 Task: Send an email with the signature Katie Thompson with the subject Follow-up on a customer complaint and the message Can you please provide more information about the recent company merger? from softage.6@softage.net to softage.2@softage.net and move the email from Sent Items to the folder Air quality
Action: Mouse moved to (95, 149)
Screenshot: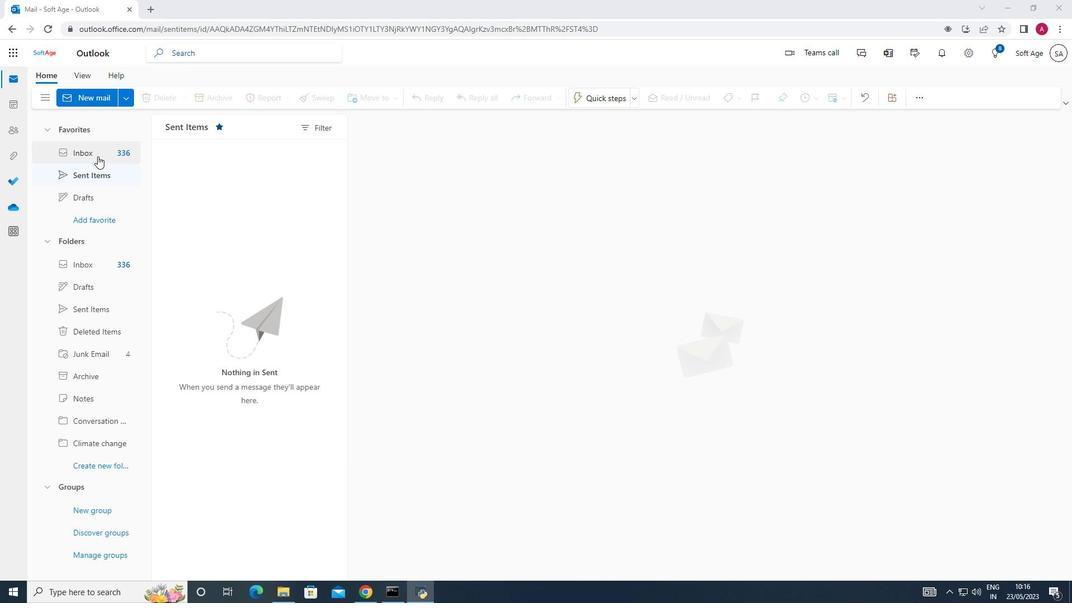 
Action: Mouse pressed left at (95, 149)
Screenshot: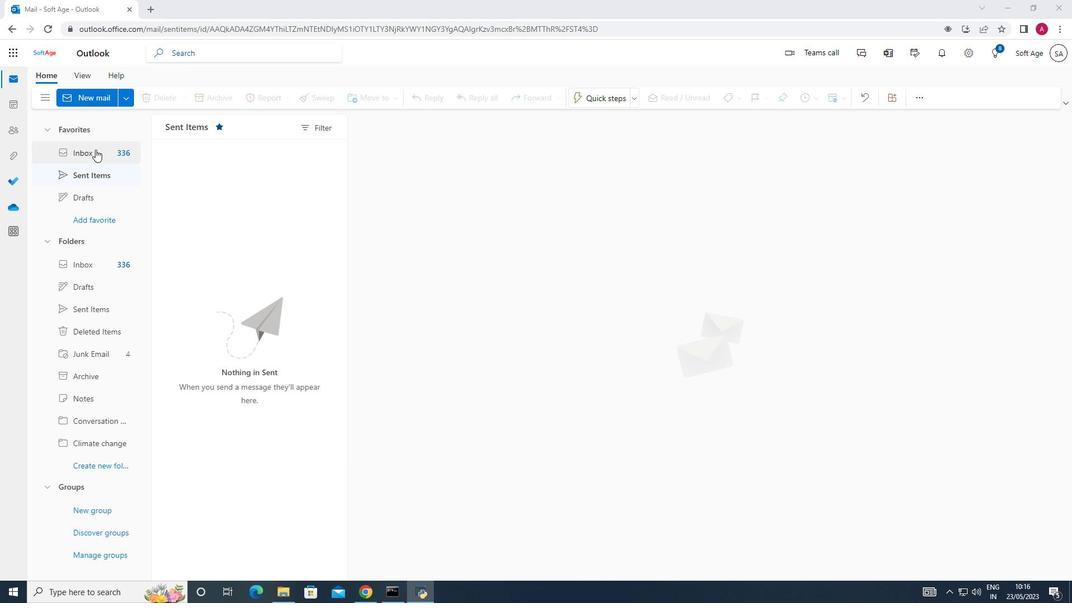 
Action: Mouse moved to (96, 98)
Screenshot: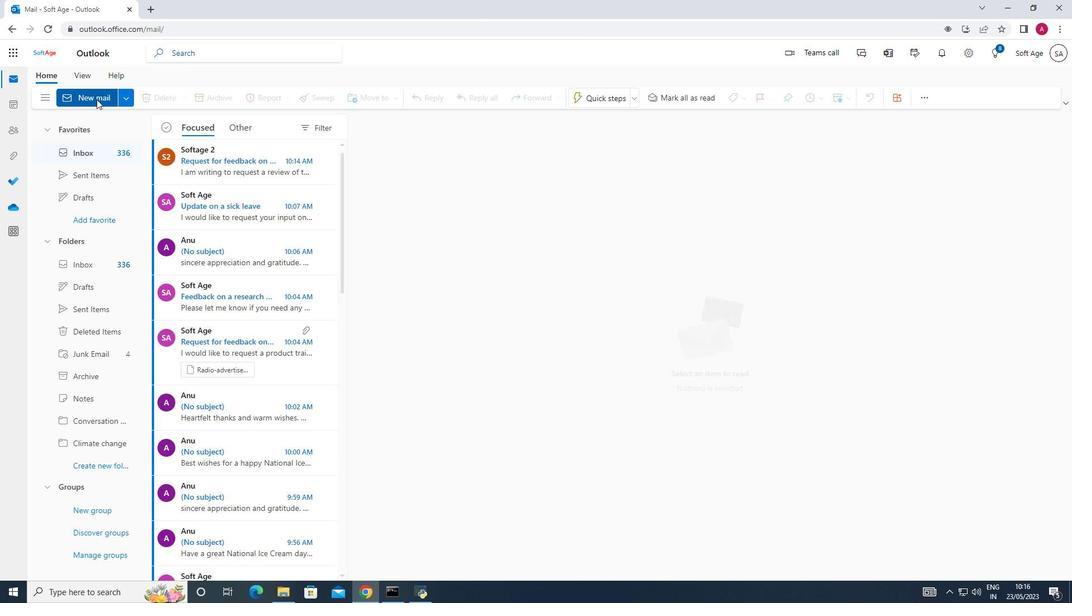 
Action: Mouse pressed left at (96, 98)
Screenshot: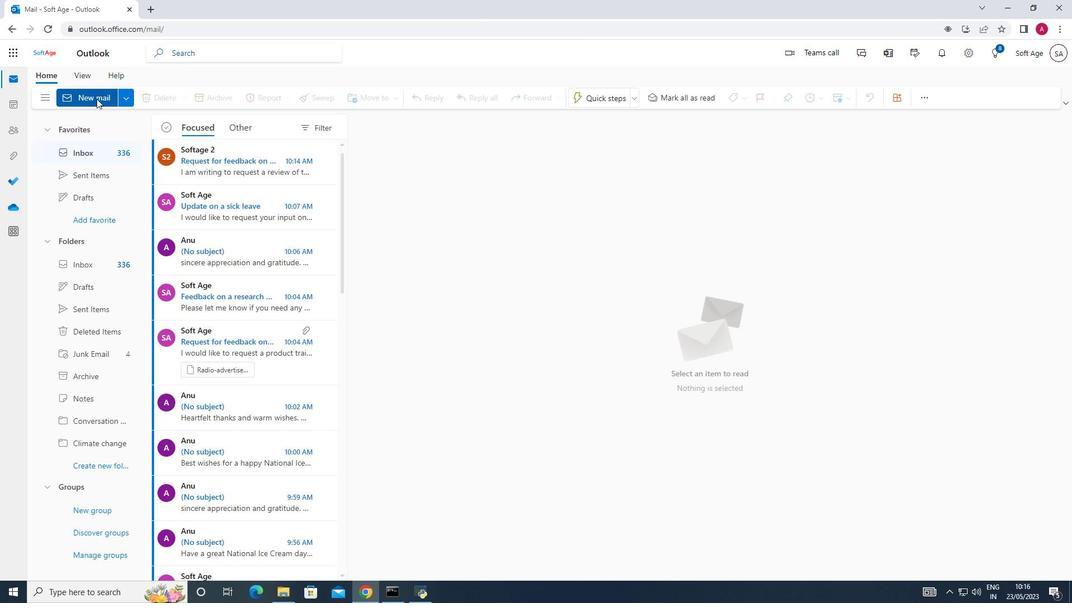 
Action: Mouse moved to (760, 99)
Screenshot: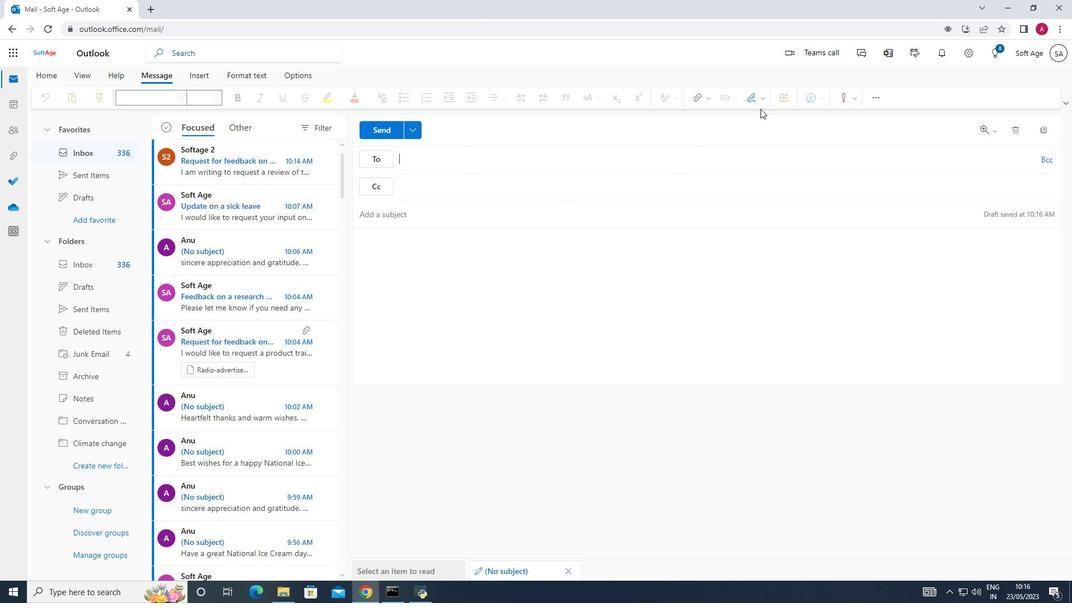 
Action: Mouse pressed left at (760, 99)
Screenshot: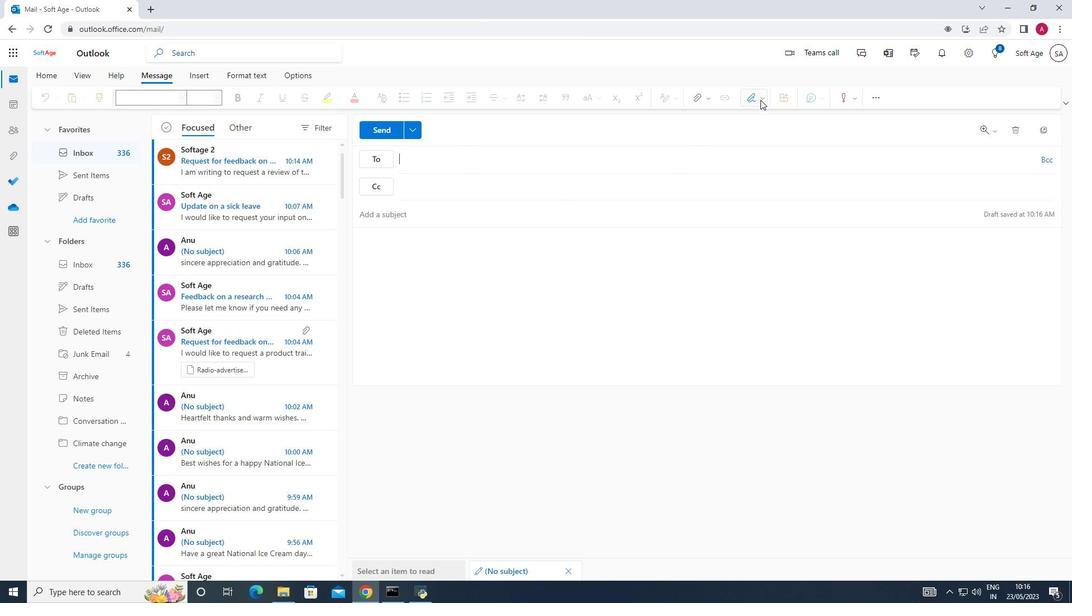
Action: Mouse moved to (727, 144)
Screenshot: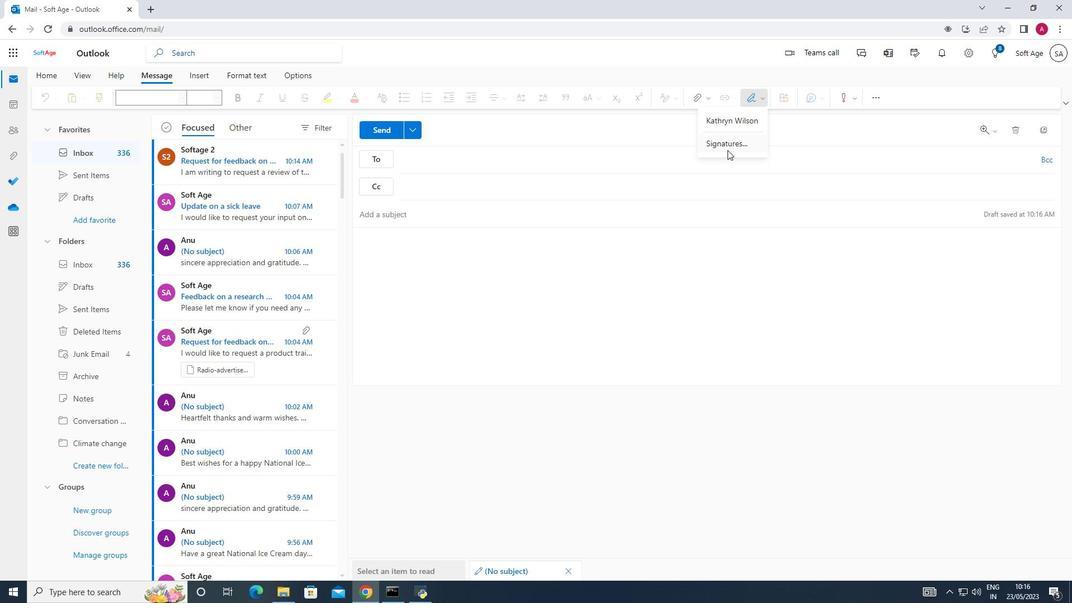 
Action: Mouse pressed left at (727, 144)
Screenshot: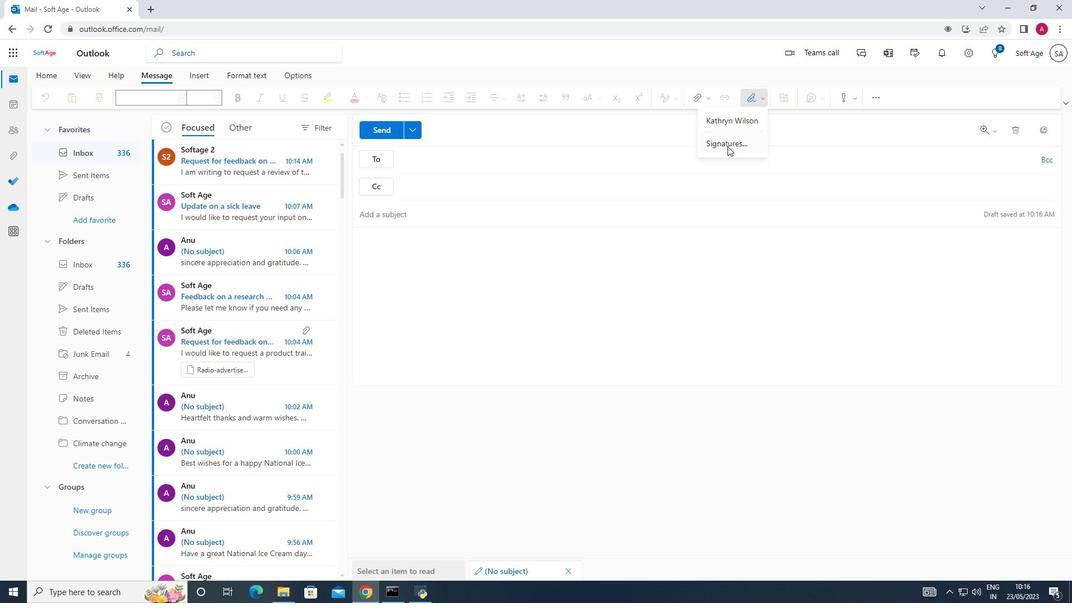 
Action: Mouse moved to (738, 186)
Screenshot: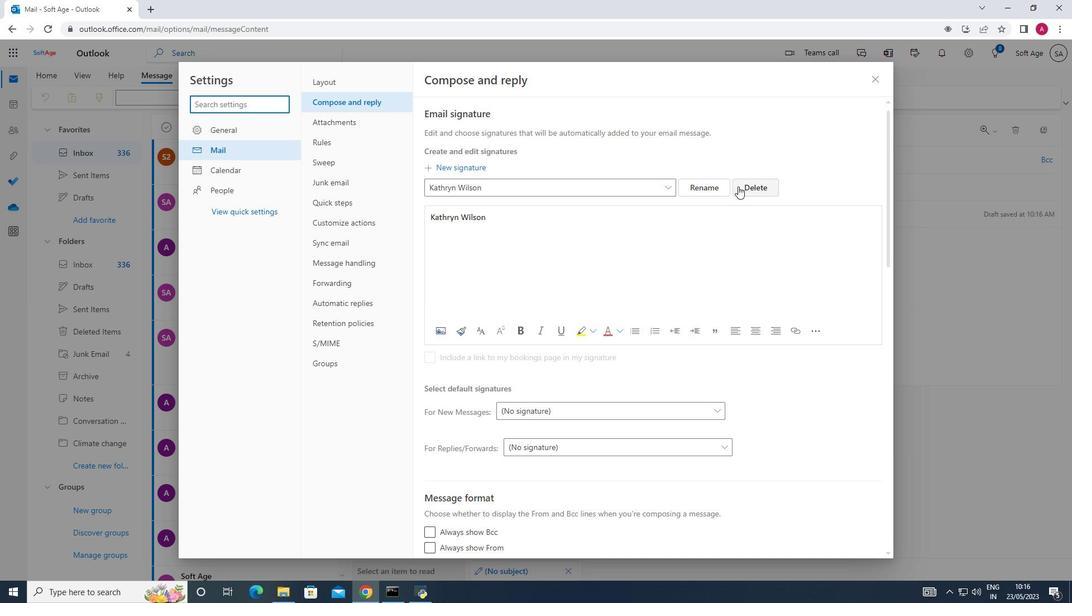 
Action: Mouse pressed left at (738, 186)
Screenshot: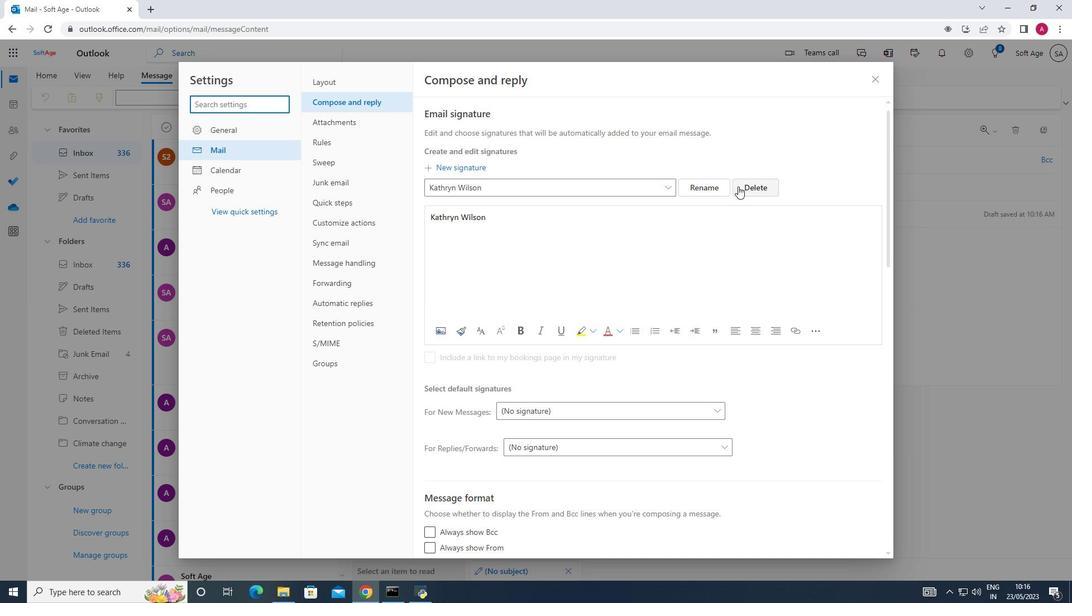 
Action: Mouse moved to (505, 192)
Screenshot: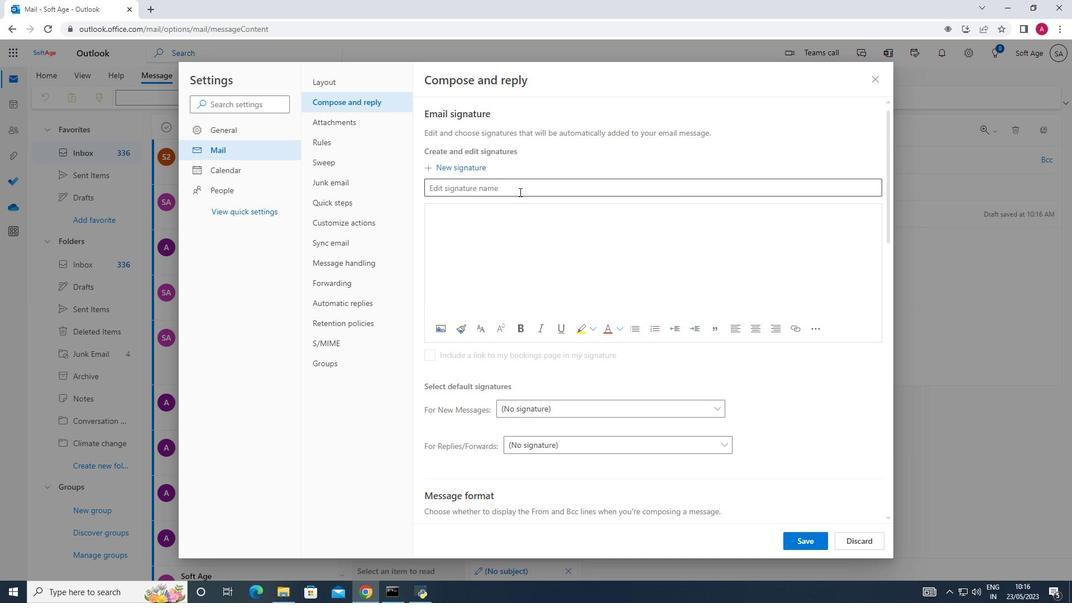 
Action: Mouse pressed left at (505, 192)
Screenshot: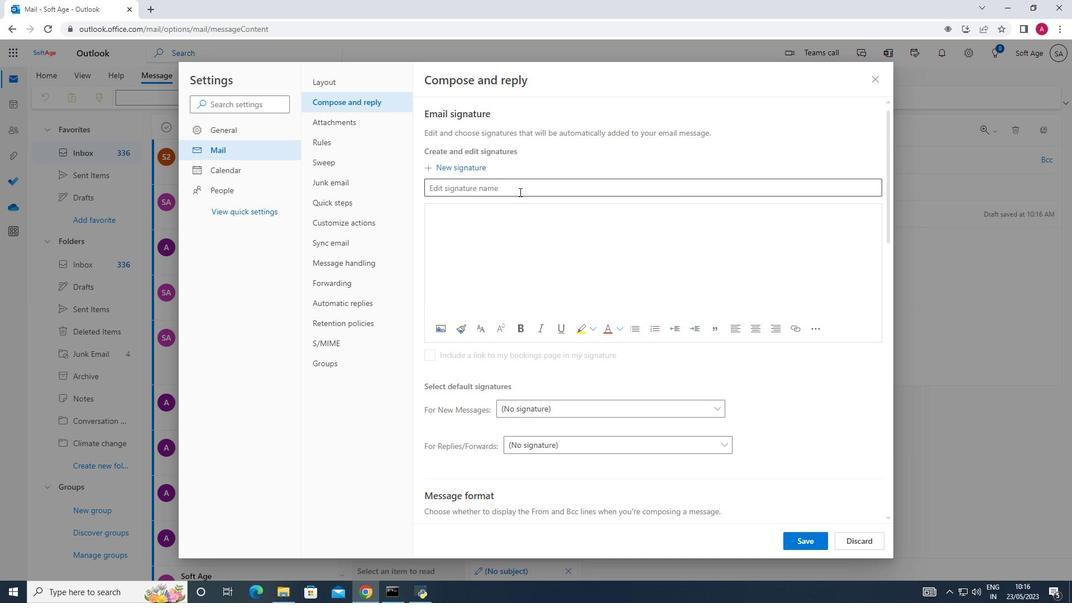 
Action: Key pressed <Key.shift_r>Katie<Key.space><Key.shift>Thompson
Screenshot: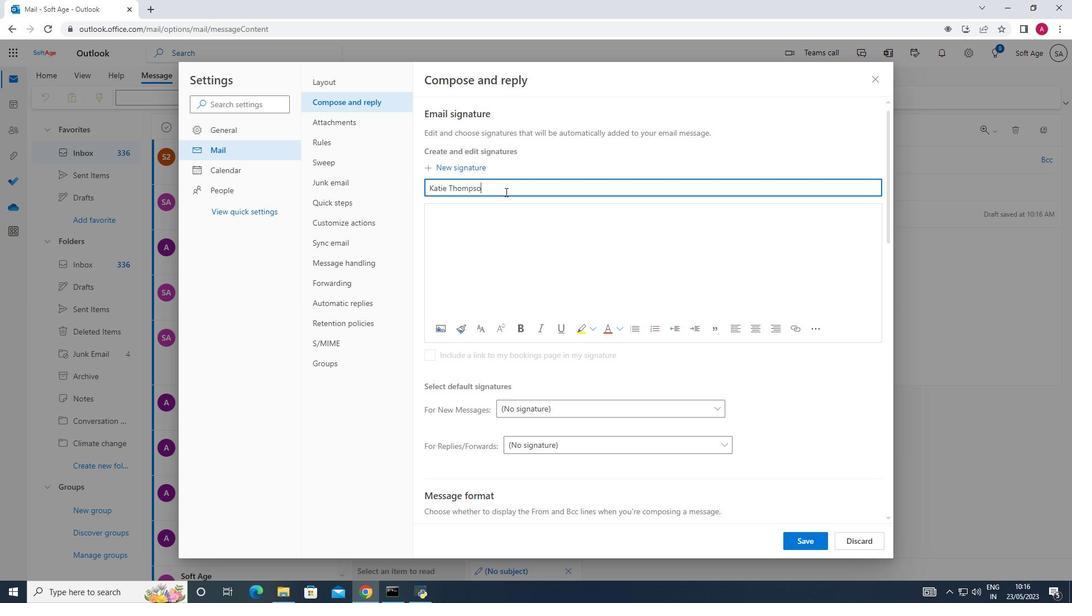 
Action: Mouse moved to (445, 223)
Screenshot: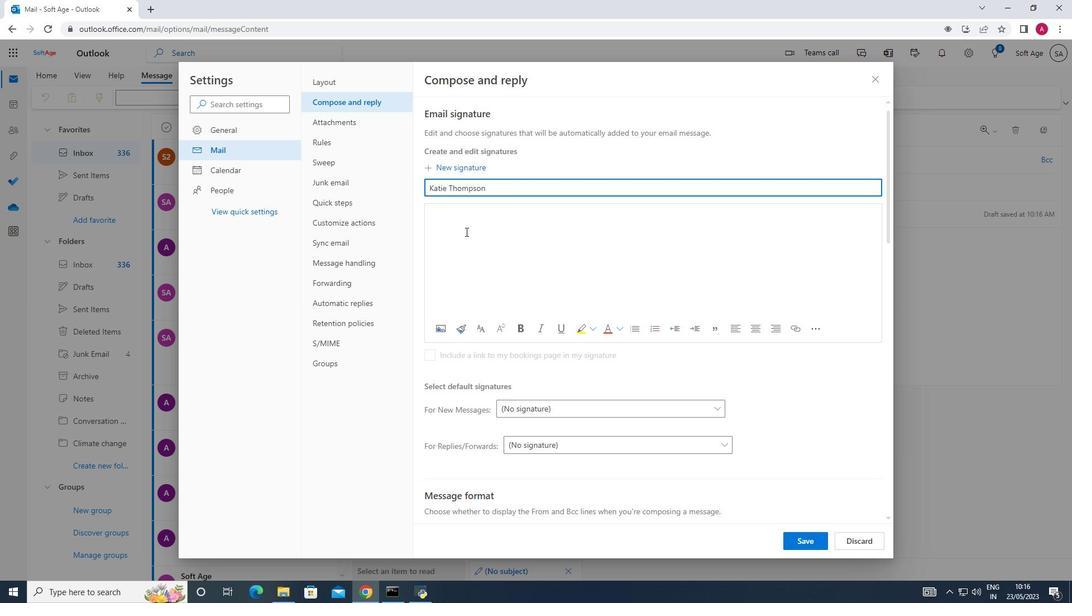
Action: Mouse pressed left at (445, 223)
Screenshot: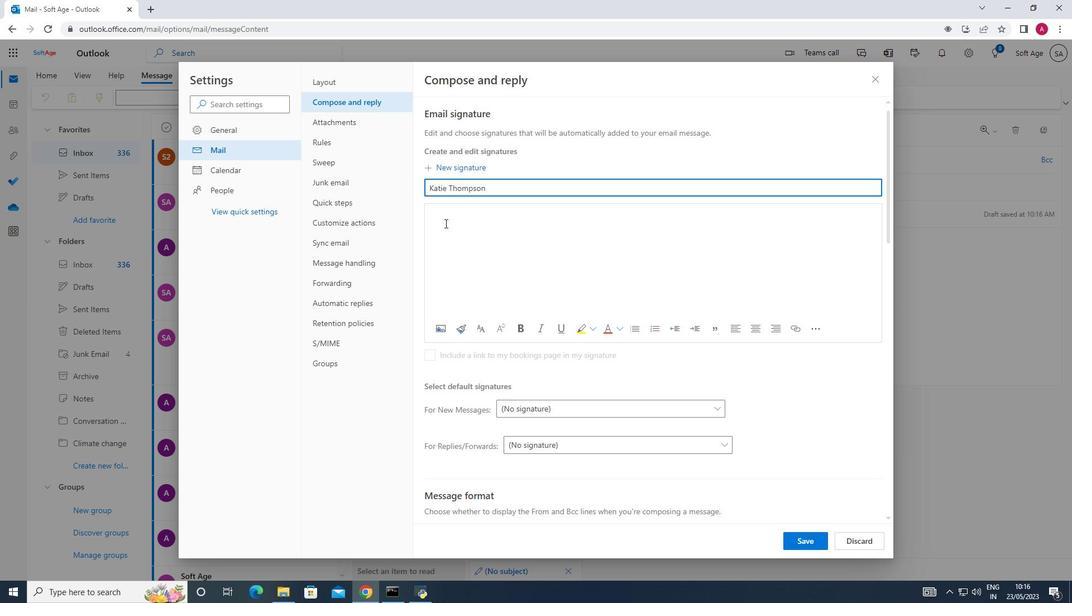 
Action: Key pressed <Key.shift_r>Katie<Key.space><Key.shift>Ta<Key.backspace>hompson
Screenshot: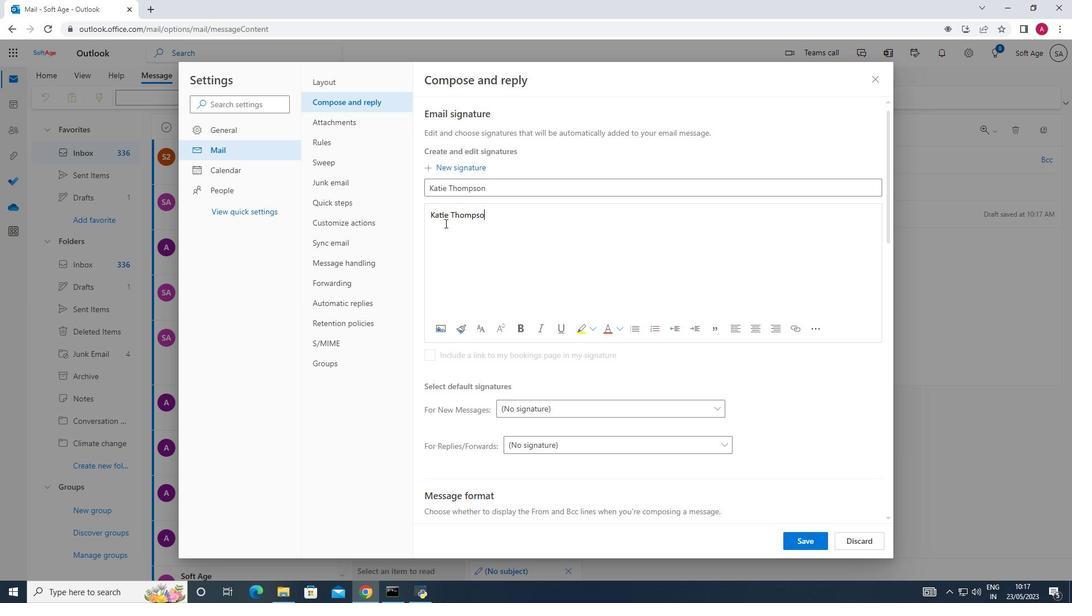 
Action: Mouse moved to (810, 539)
Screenshot: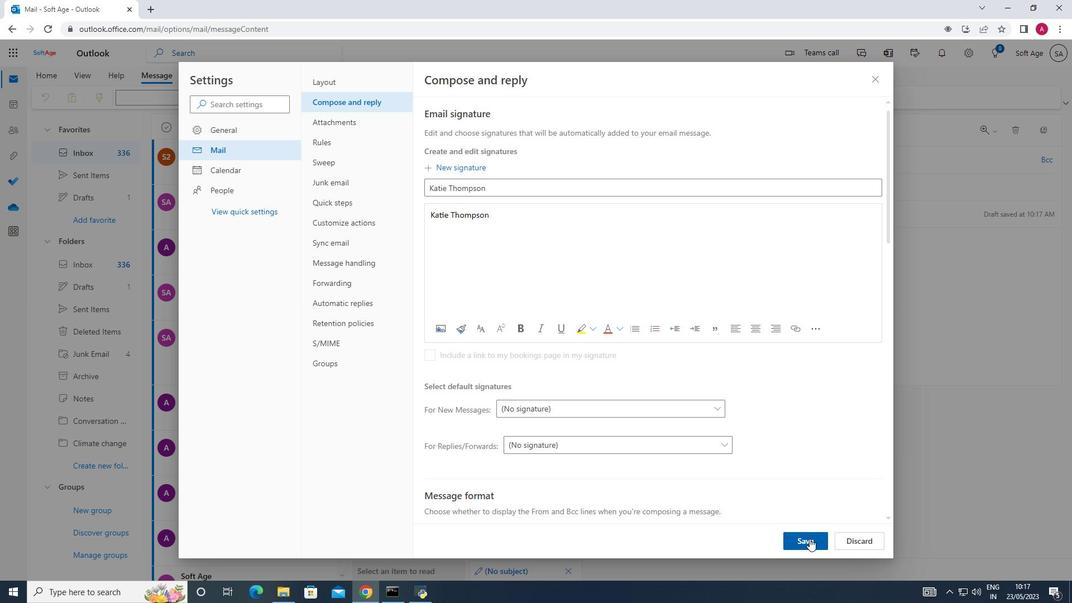 
Action: Mouse pressed left at (810, 539)
Screenshot: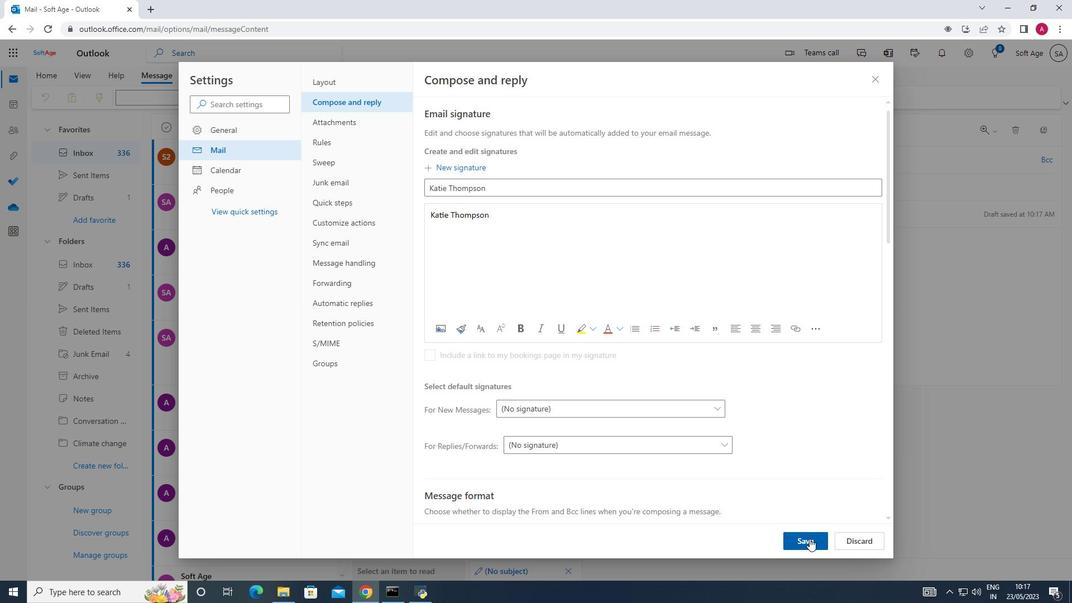 
Action: Mouse moved to (873, 72)
Screenshot: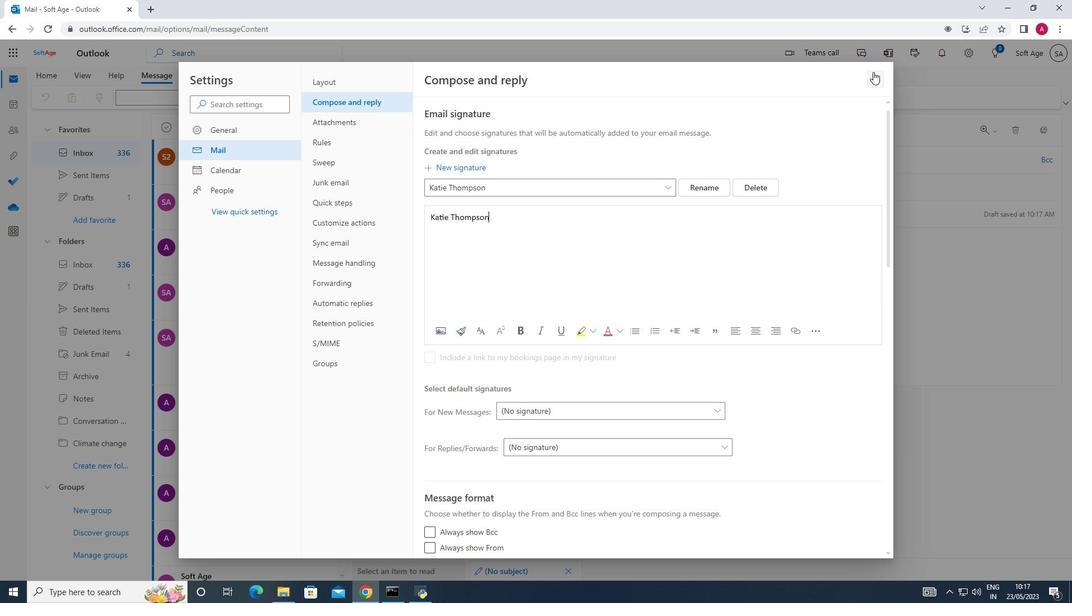 
Action: Mouse pressed left at (873, 72)
Screenshot: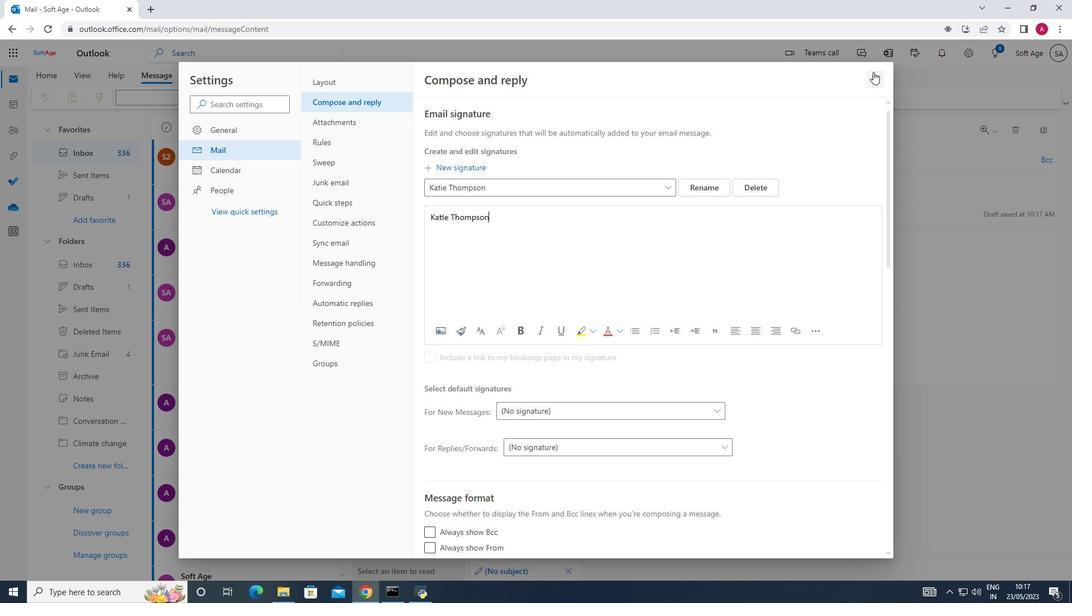 
Action: Mouse moved to (758, 97)
Screenshot: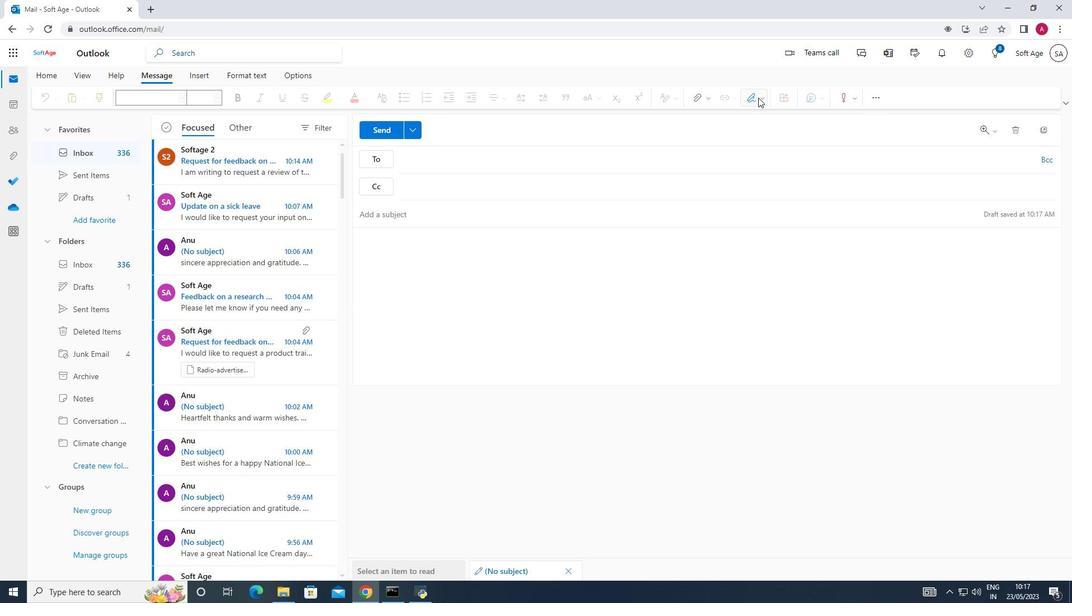 
Action: Mouse pressed left at (758, 97)
Screenshot: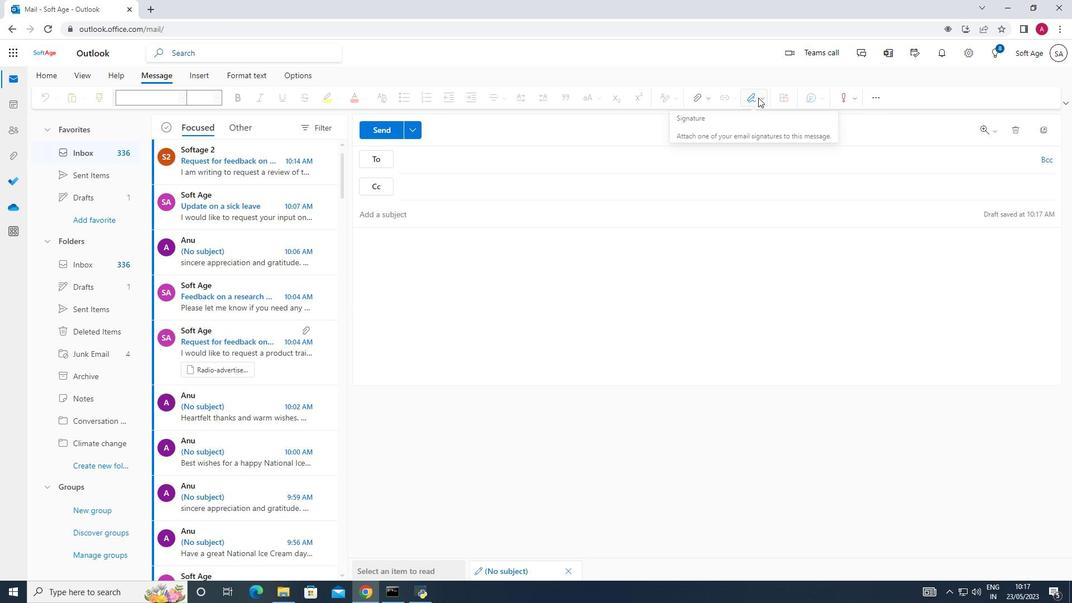 
Action: Mouse moved to (750, 120)
Screenshot: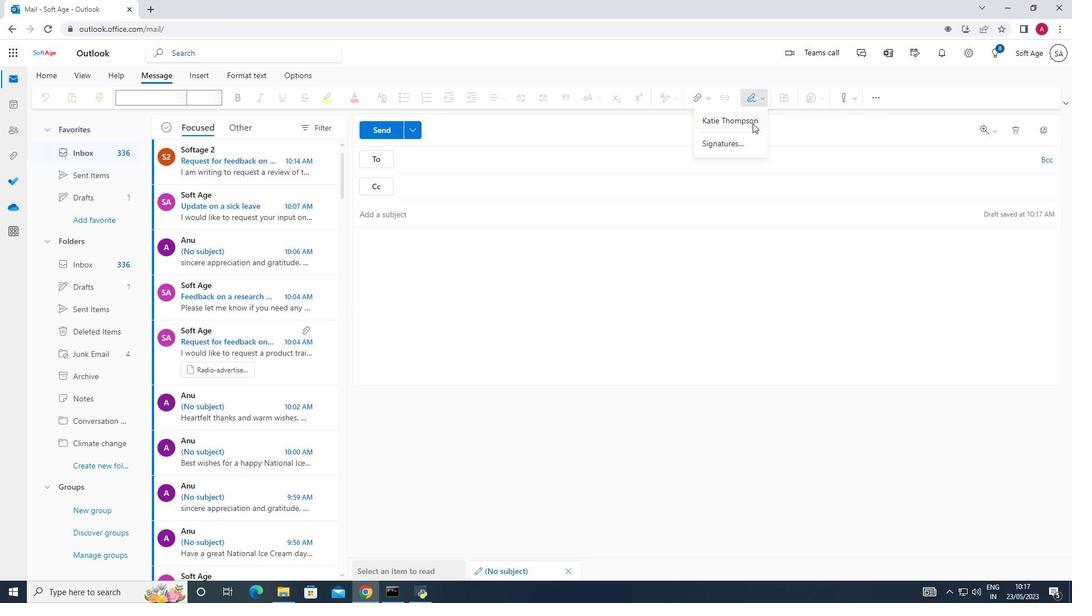 
Action: Mouse pressed left at (750, 120)
Screenshot: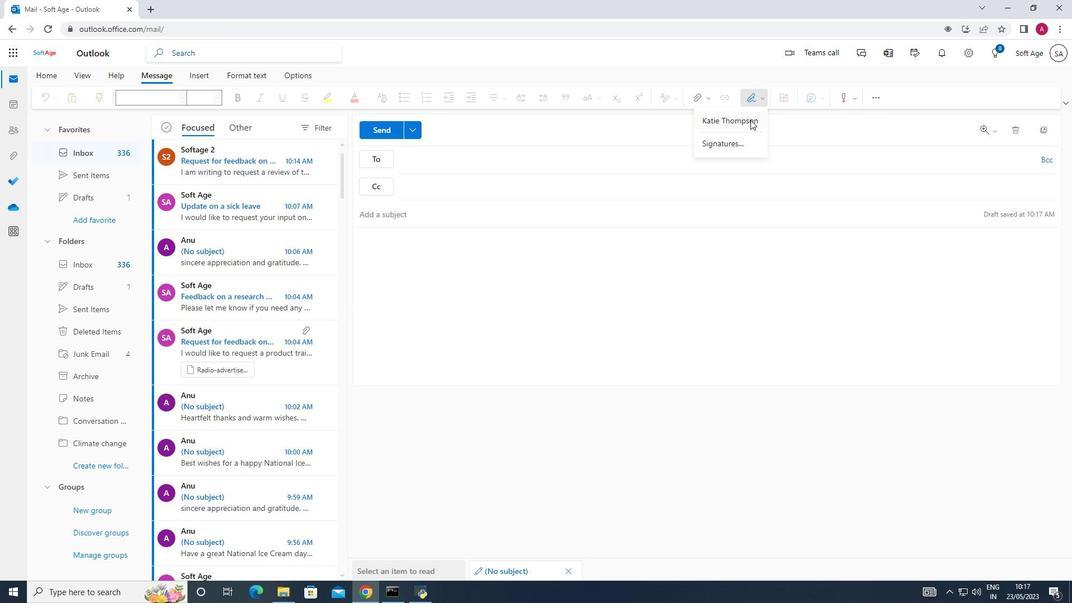 
Action: Mouse moved to (422, 214)
Screenshot: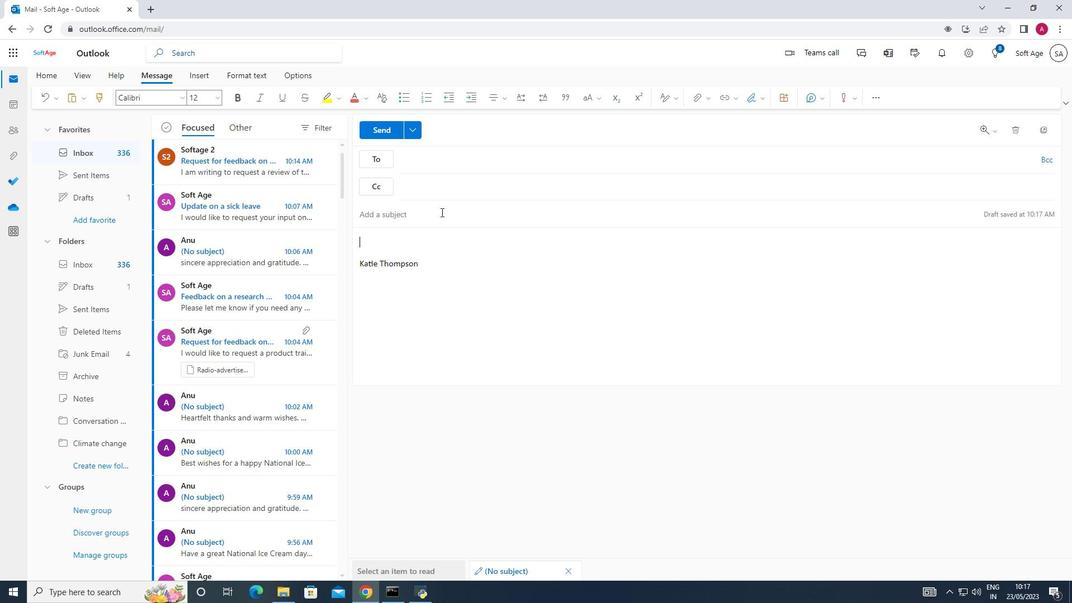 
Action: Mouse pressed left at (422, 214)
Screenshot: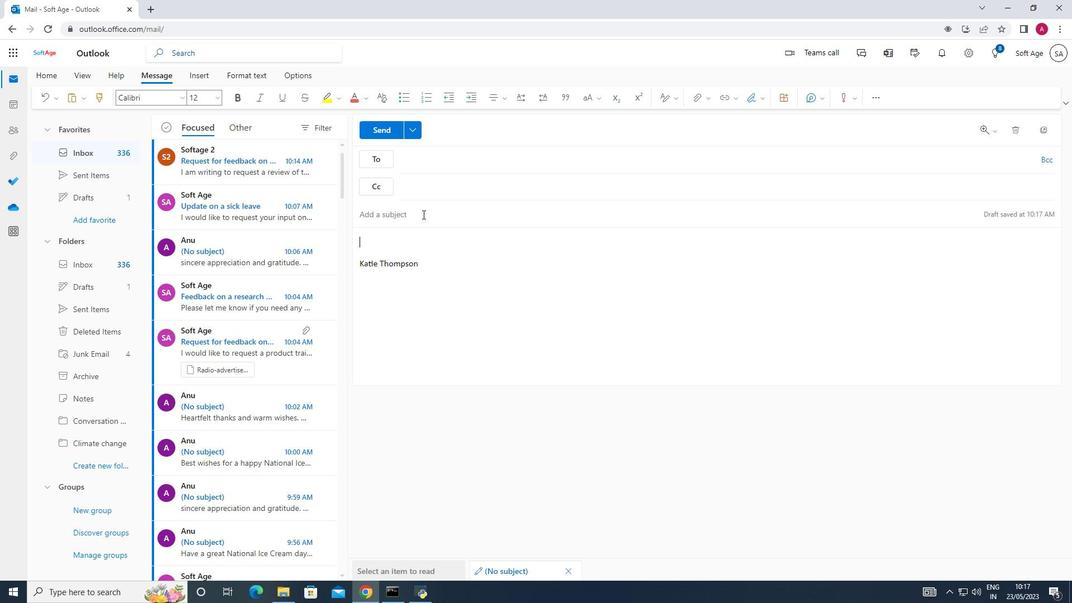 
Action: Key pressed <Key.shift>Follow<Key.space><Key.backspace>-upon<Key.space>a<Key.backspace><Key.backspace><Key.backspace><Key.backspace><Key.space>on<Key.space>a<Key.space>customer<Key.space>complaint
Screenshot: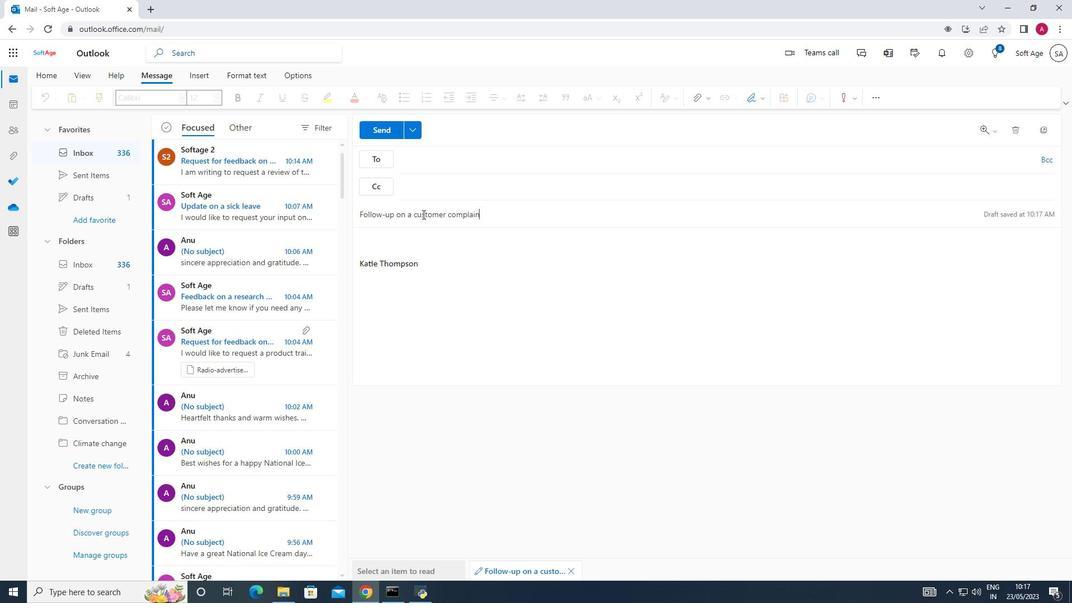 
Action: Mouse moved to (366, 242)
Screenshot: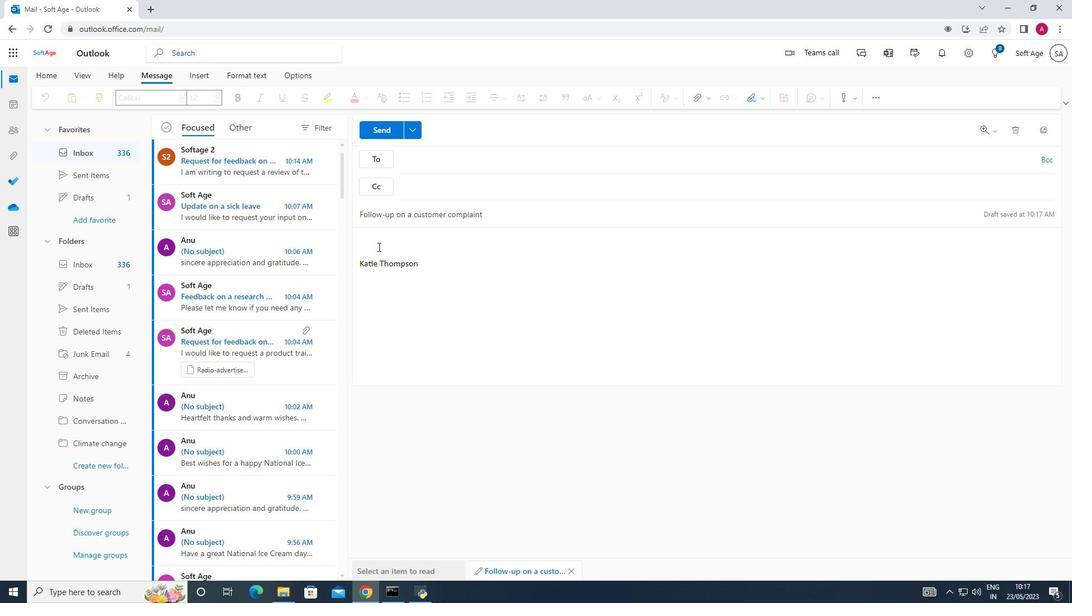 
Action: Mouse pressed left at (366, 242)
Screenshot: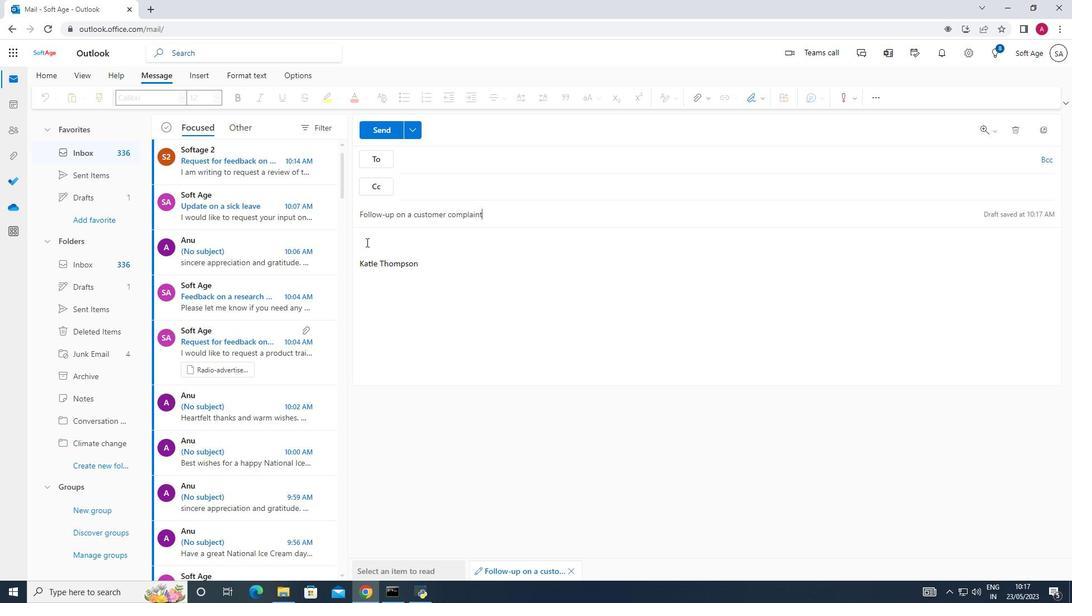 
Action: Key pressed <Key.shift><Key.shift>Can<Key.space>you<Key.space>provide<Key.backspace><Key.backspace><Key.backspace><Key.backspace><Key.backspace><Key.backspace><Key.backspace>please<Key.space>[<Key.backspace>provif<Key.backspace>de<Key.space>more<Key.space>in<Key.tab><Key.space>about<Key.space>the<Key.space>recen<Key.space>company<Key.space>merger<Key.shift_r><Key.shift_r><Key.shift_r><Key.shift_r><Key.shift_r><Key.shift_r><Key.shift_r><Key.shift_r><Key.shift_r><Key.shift_r><Key.shift_r><Key.shift_r><Key.shift_r><Key.shift_r><Key.shift_r><Key.shift_r><Key.shift_r><Key.shift_r><Key.shift_r><Key.shift_r><Key.shift_r><Key.shift_r><Key.shift_r><Key.shift_r><Key.shift_r><Key.shift_r><Key.shift_r><Key.shift_r><Key.shift_r><Key.shift_r><Key.shift_r><Key.shift_r><Key.shift_r><Key.shift_r><Key.shift_r><Key.shift_r>?
Screenshot: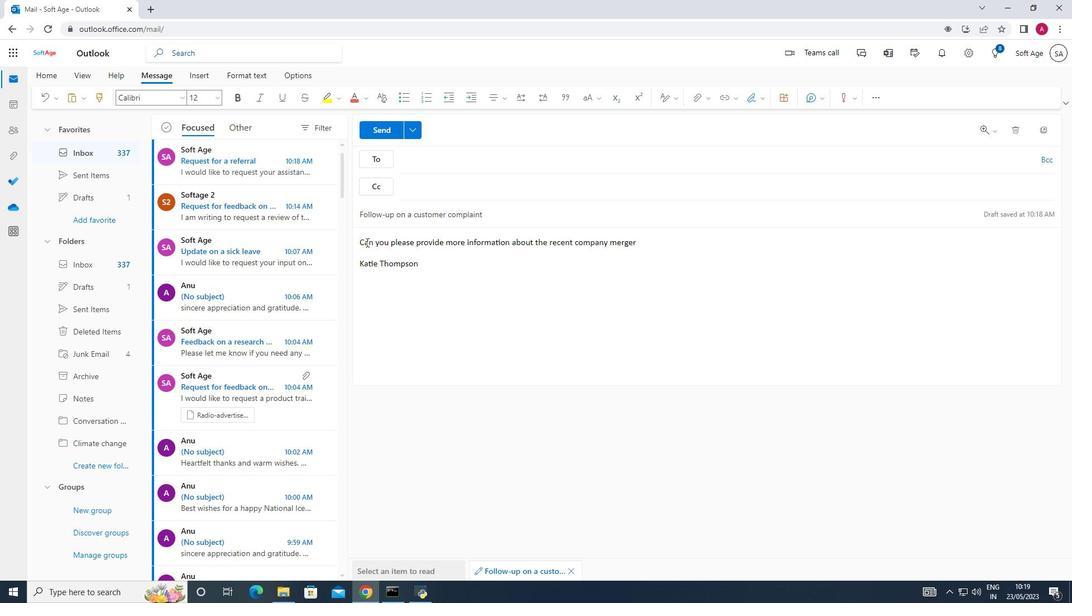 
Action: Mouse moved to (412, 148)
Screenshot: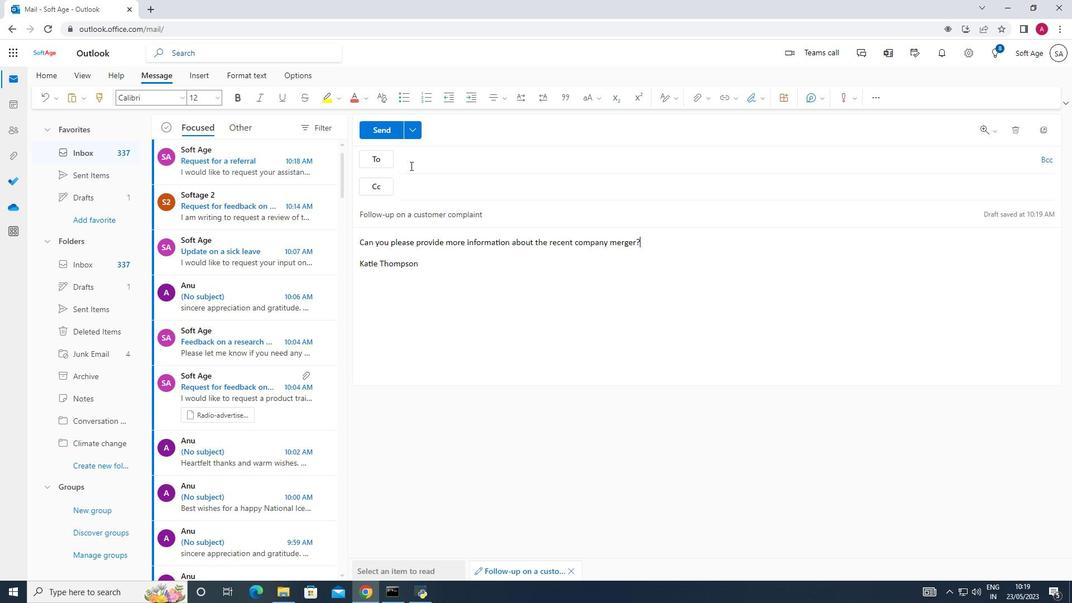 
Action: Mouse pressed left at (412, 148)
Screenshot: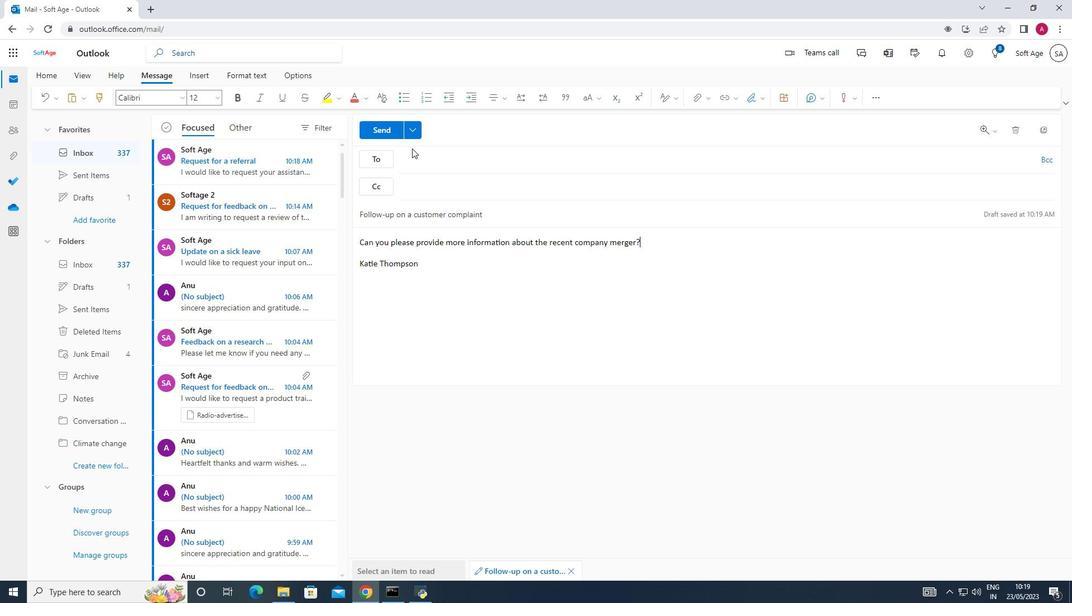 
Action: Mouse moved to (412, 156)
Screenshot: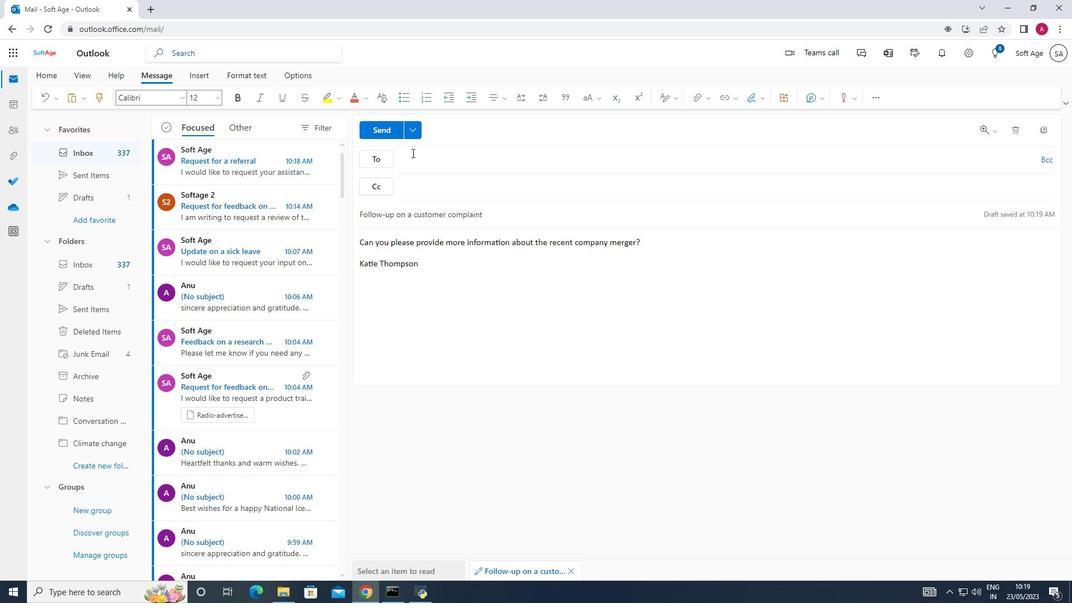 
Action: Mouse pressed left at (412, 156)
Screenshot: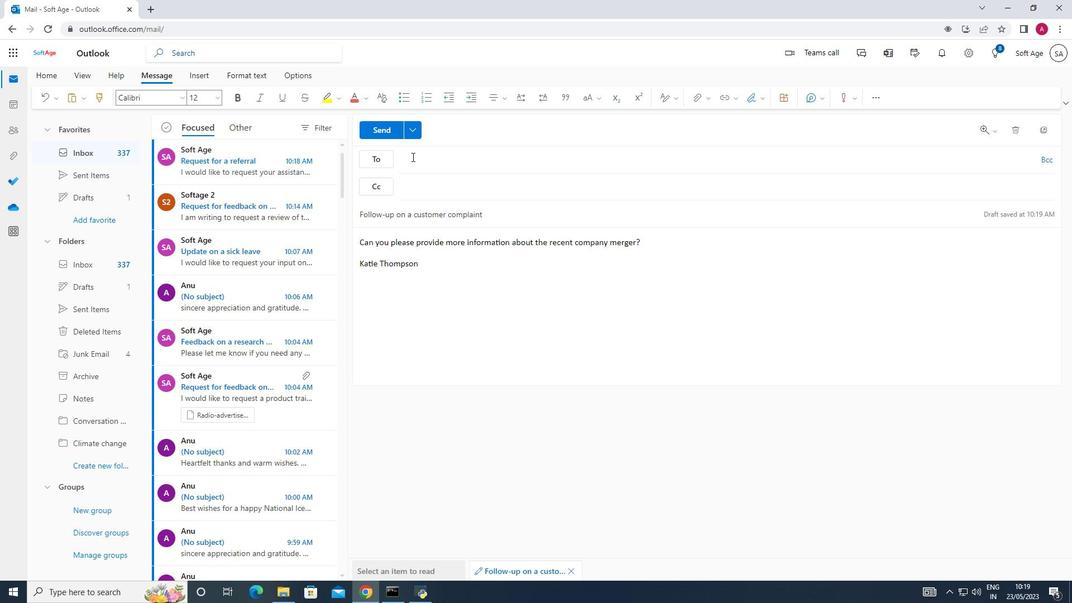 
Action: Mouse moved to (410, 158)
Screenshot: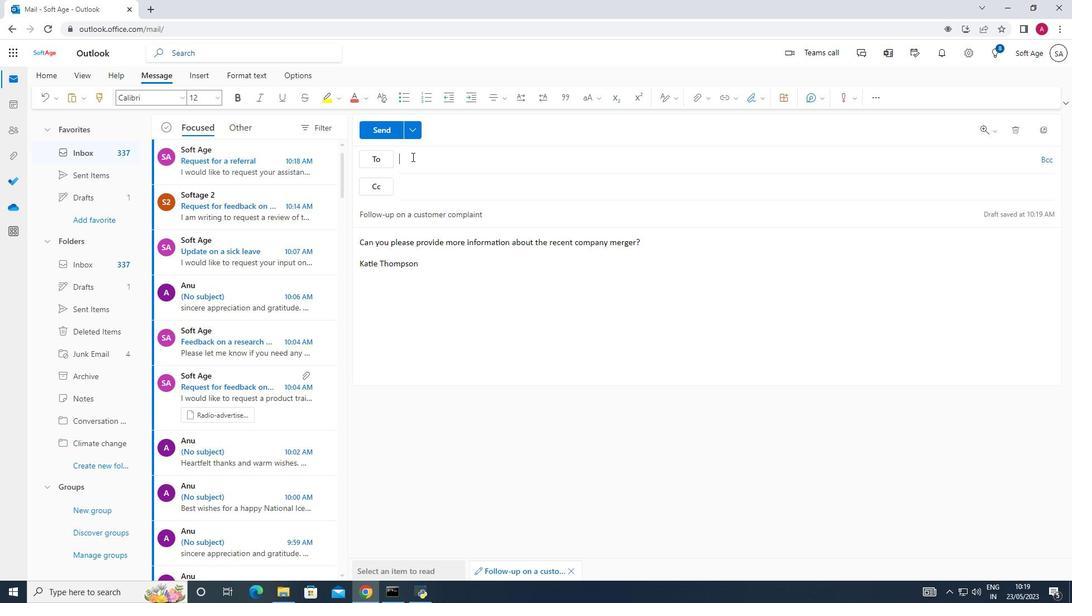 
Action: Key pressed softage.2<Key.shift>@softage.net
Screenshot: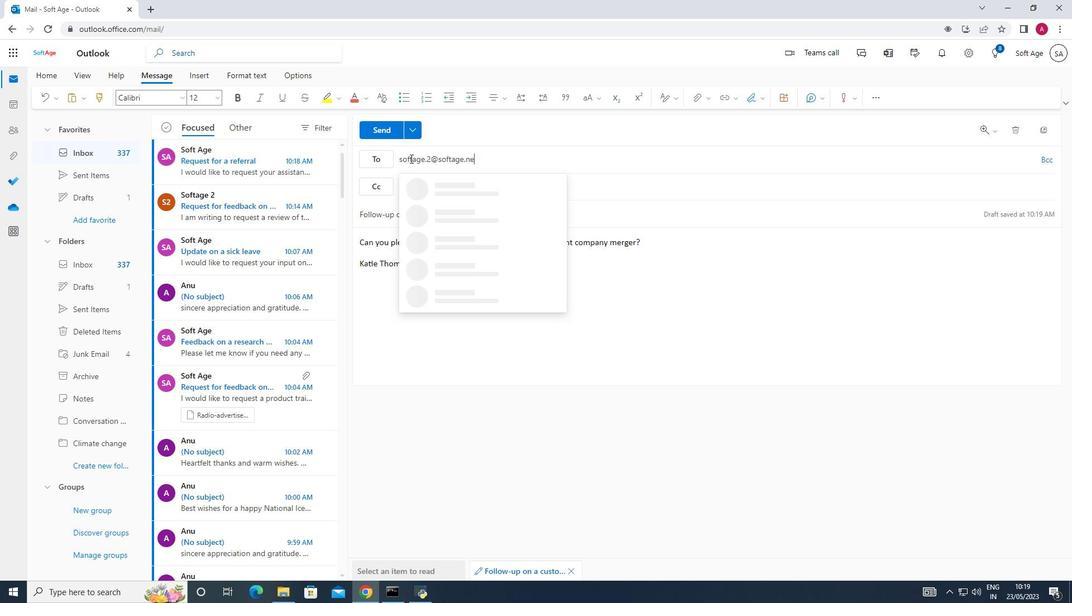 
Action: Mouse moved to (486, 181)
Screenshot: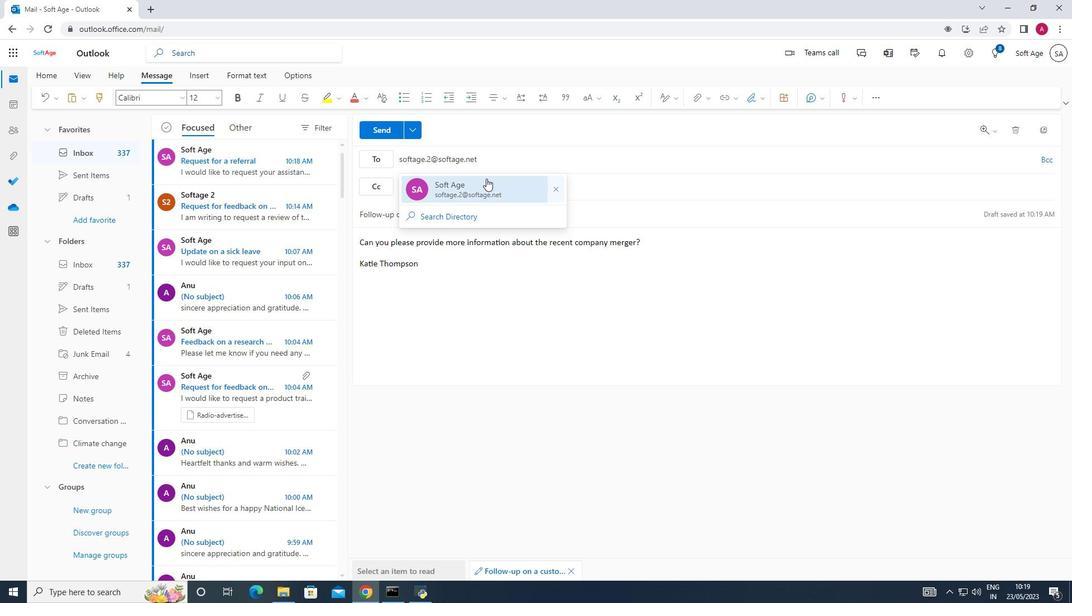 
Action: Mouse pressed left at (486, 181)
Screenshot: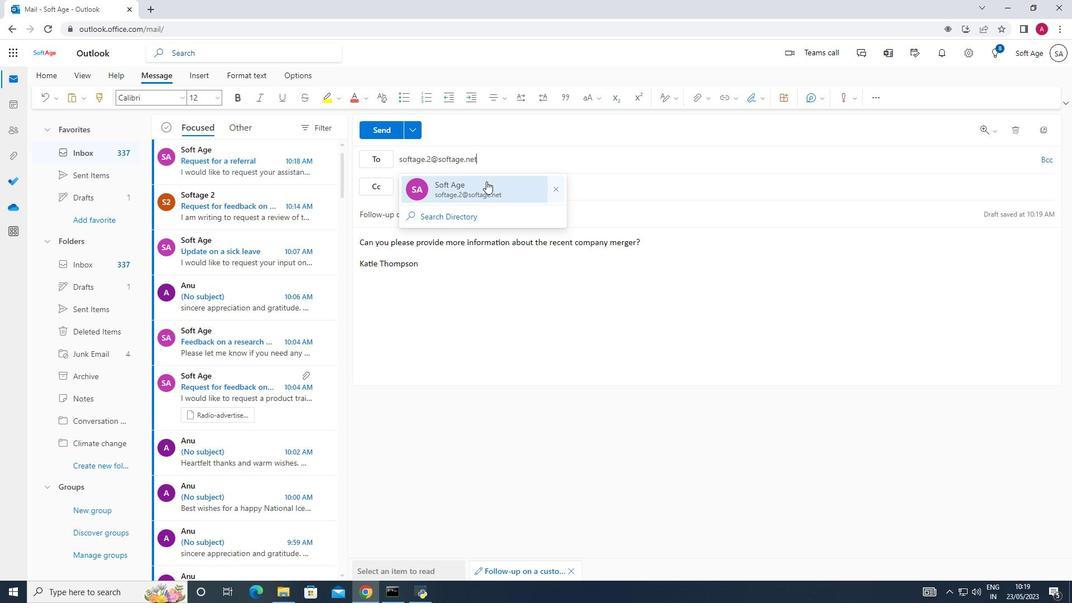
Action: Mouse moved to (384, 131)
Screenshot: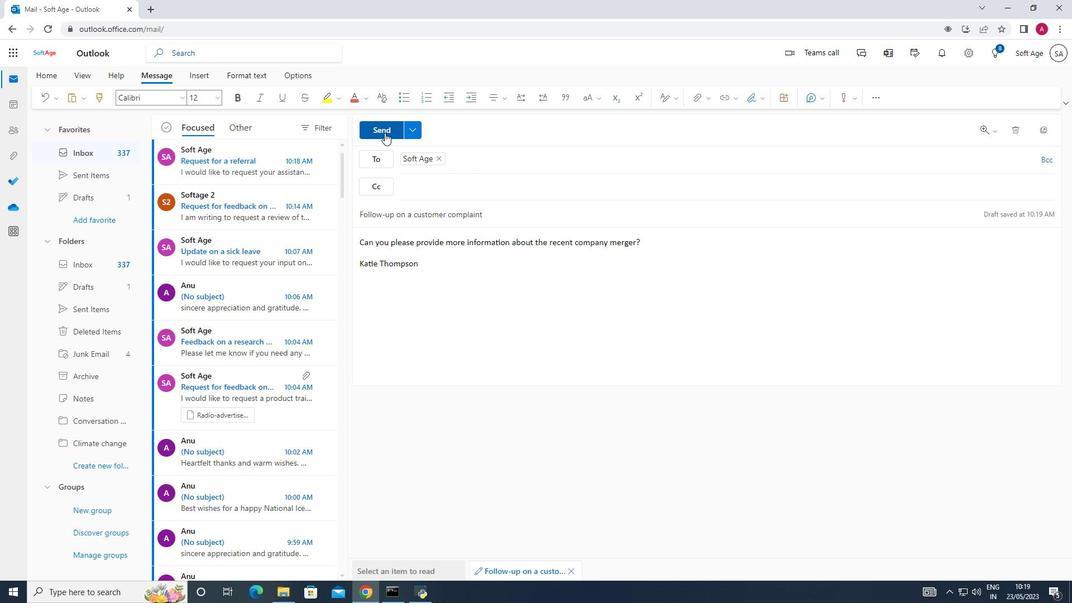 
Action: Mouse pressed left at (384, 131)
Screenshot: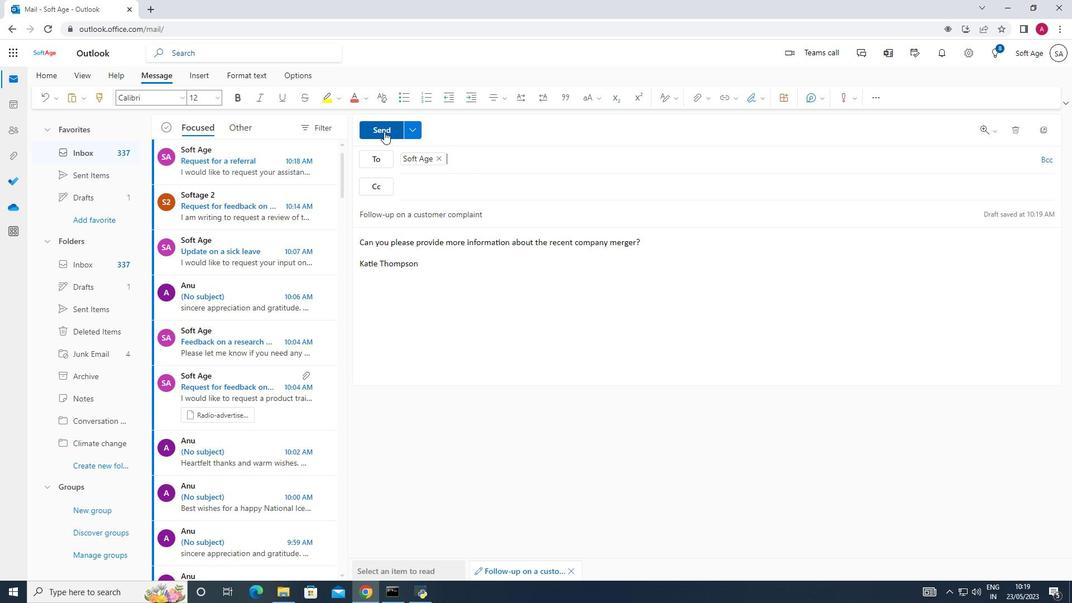 
Action: Mouse moved to (111, 464)
Screenshot: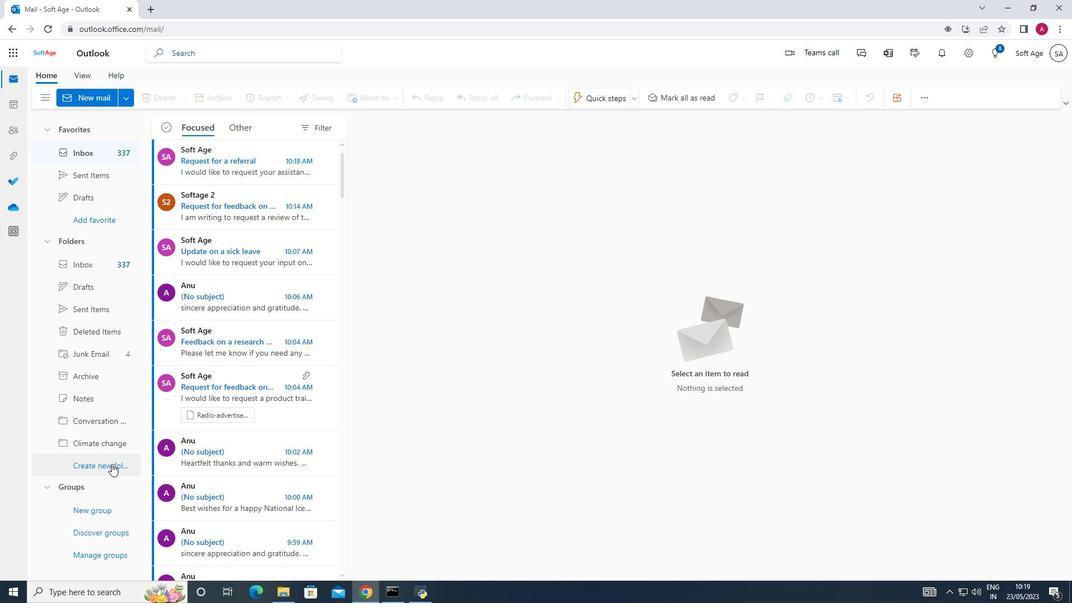 
Action: Mouse pressed left at (111, 464)
Screenshot: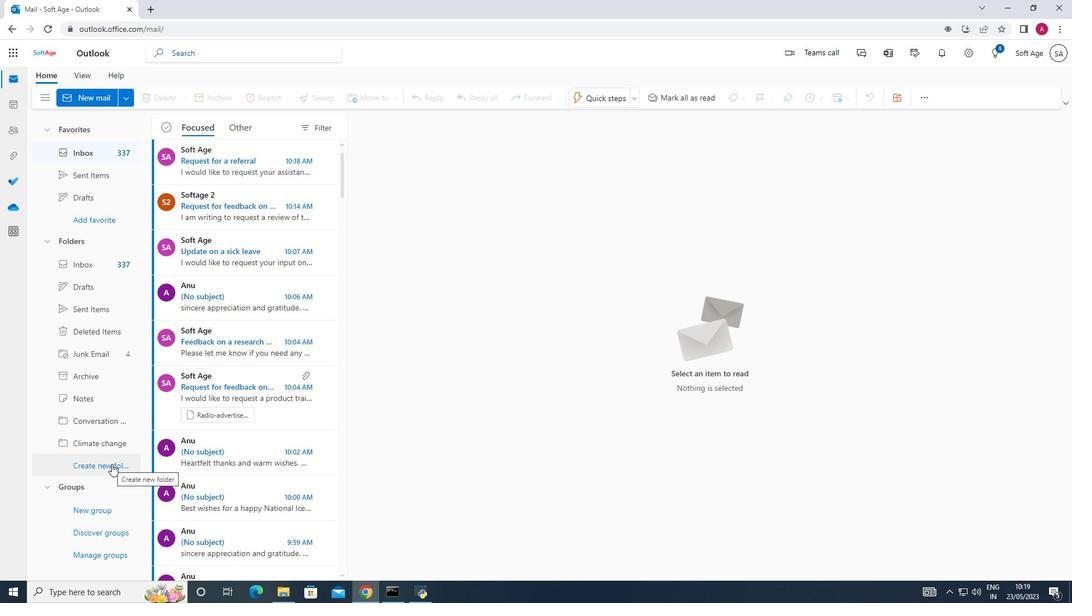 
Action: Mouse moved to (84, 457)
Screenshot: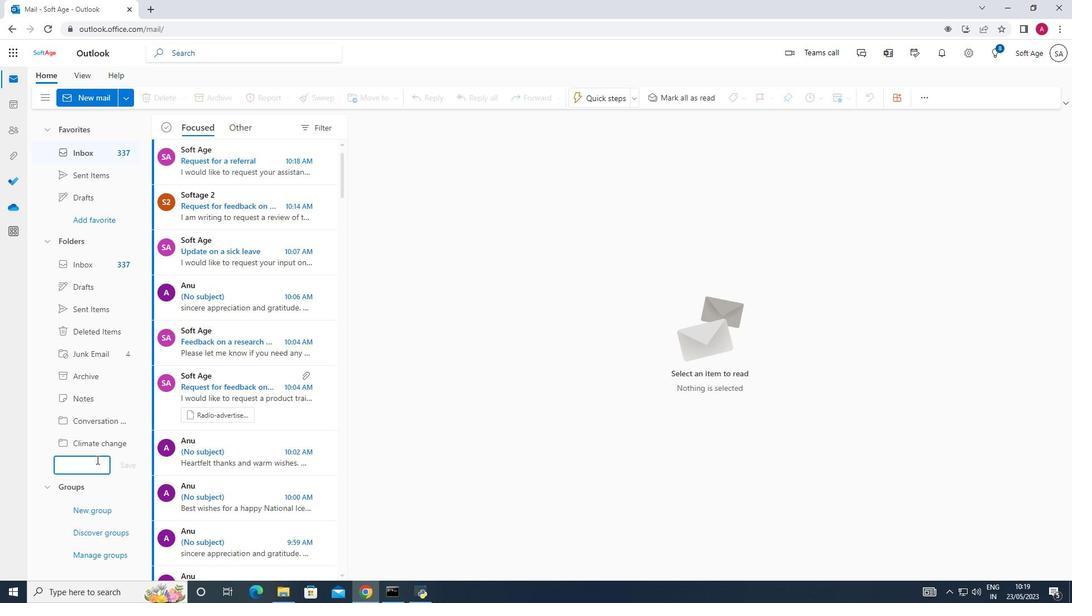 
Action: Key pressed <Key.shift>Air<Key.space>quality
Screenshot: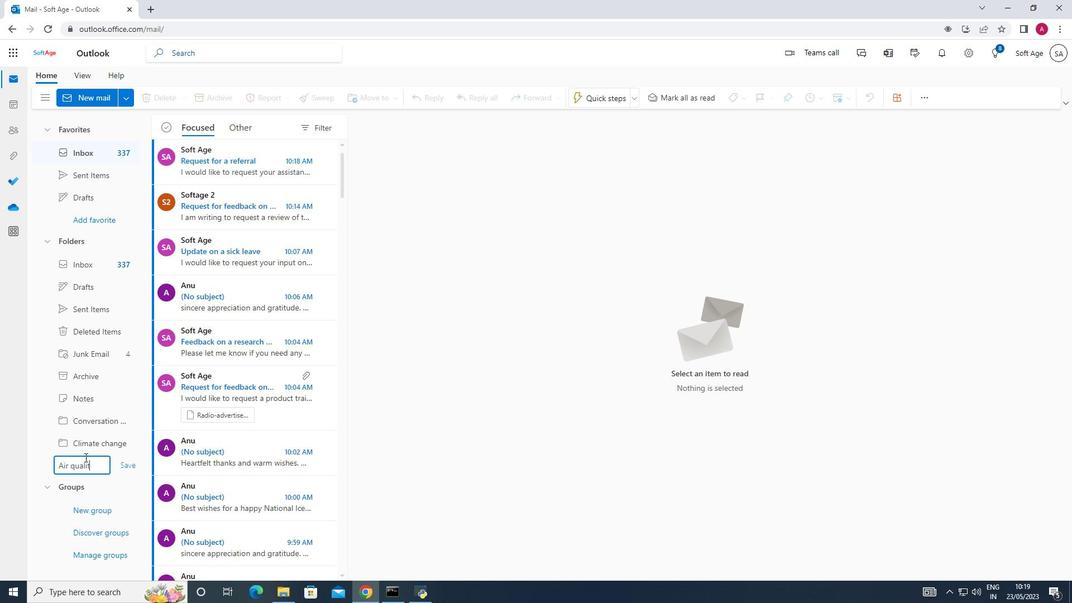 
Action: Mouse moved to (126, 467)
Screenshot: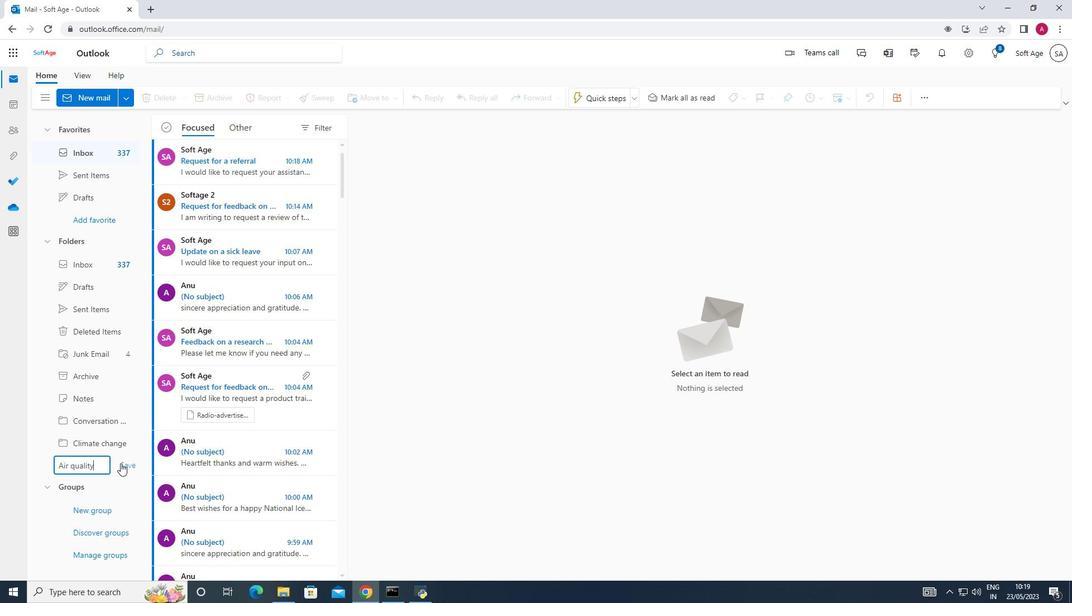 
Action: Mouse pressed left at (126, 467)
Screenshot: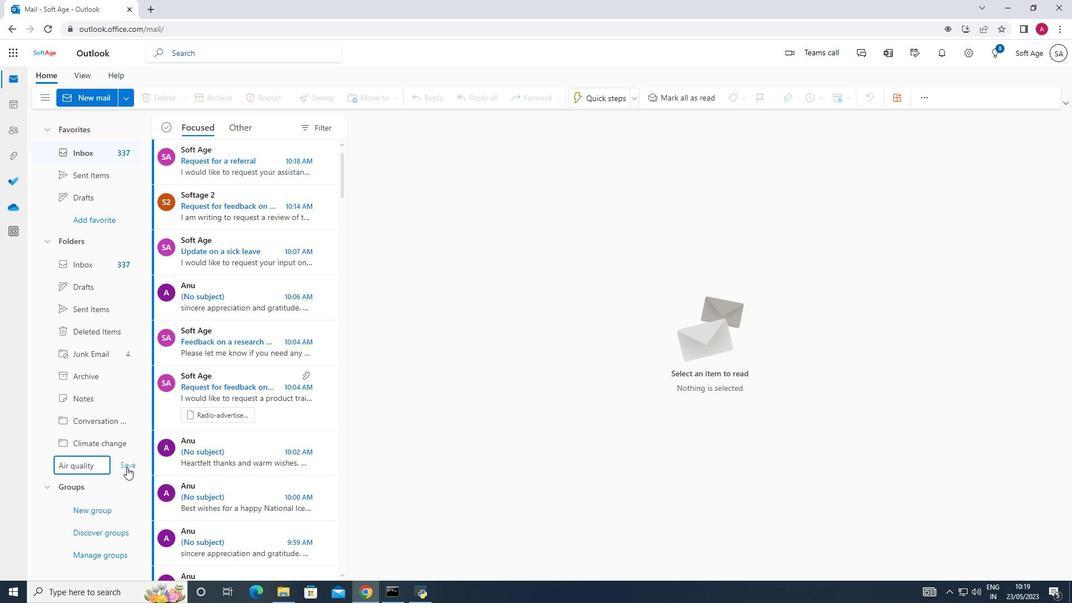 
Action: Mouse moved to (90, 175)
Screenshot: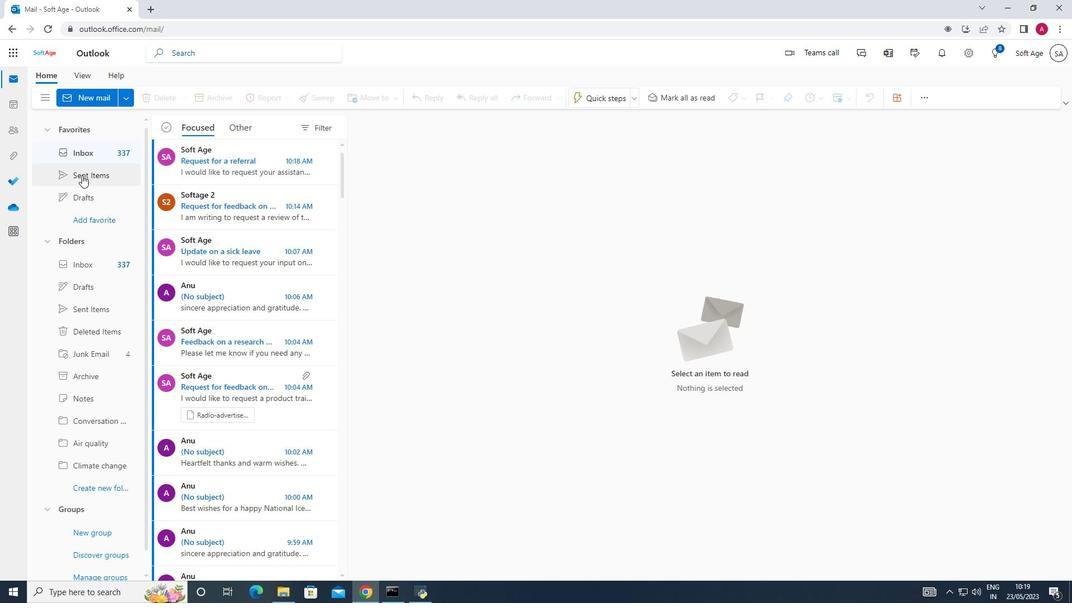 
Action: Mouse pressed left at (90, 175)
Screenshot: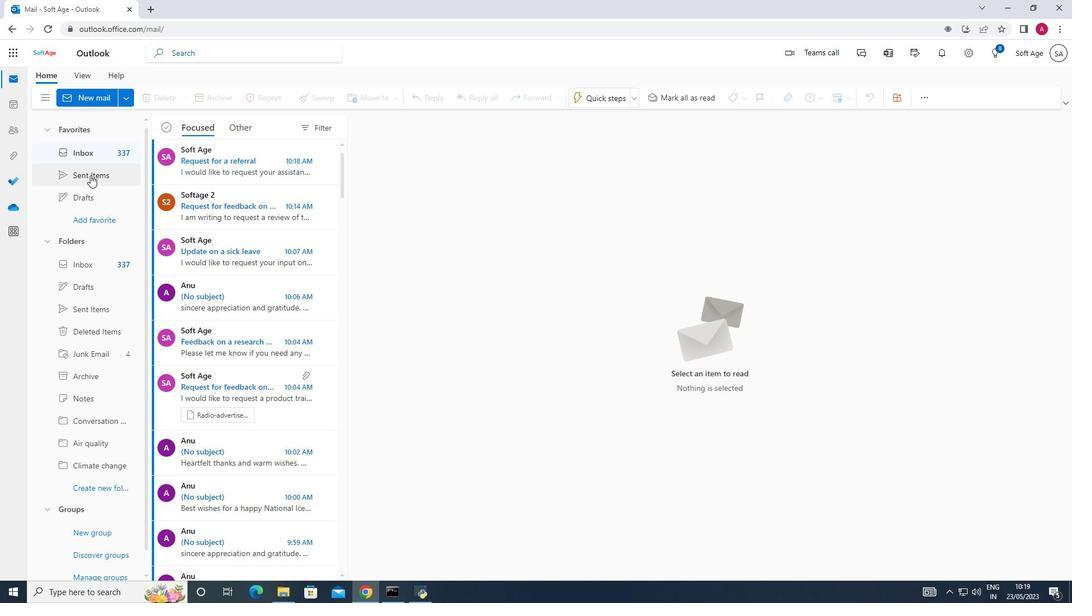 
Action: Mouse moved to (220, 177)
Screenshot: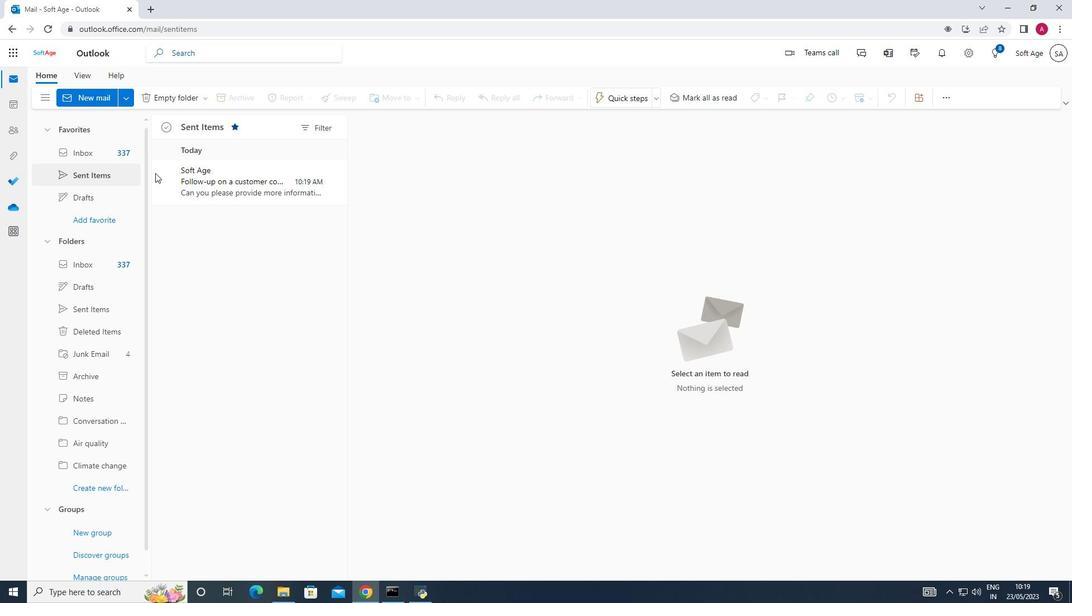 
Action: Mouse pressed left at (220, 177)
Screenshot: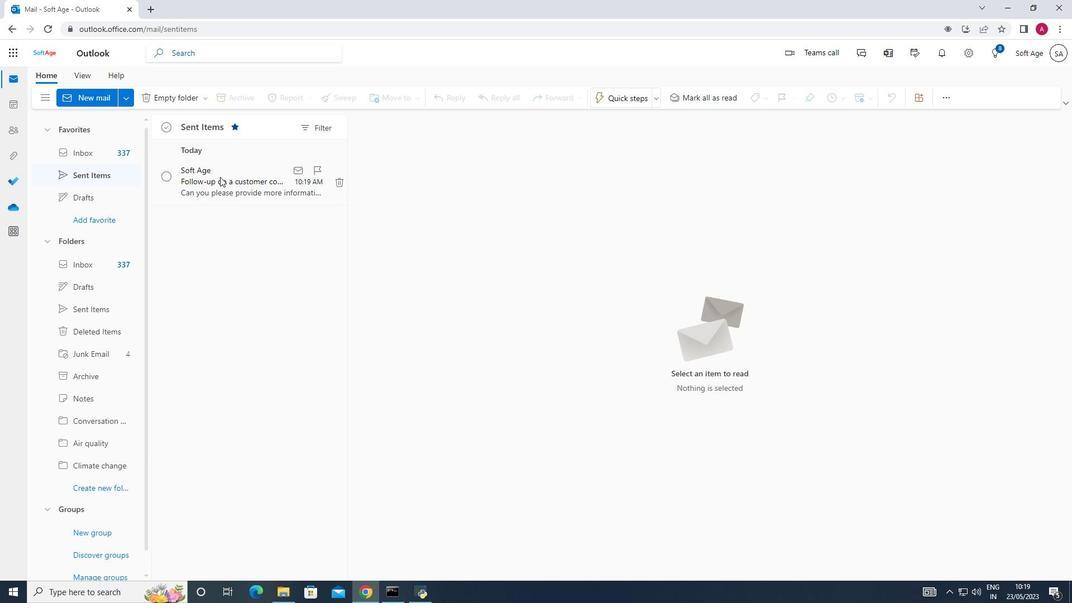 
Action: Mouse moved to (280, 190)
Screenshot: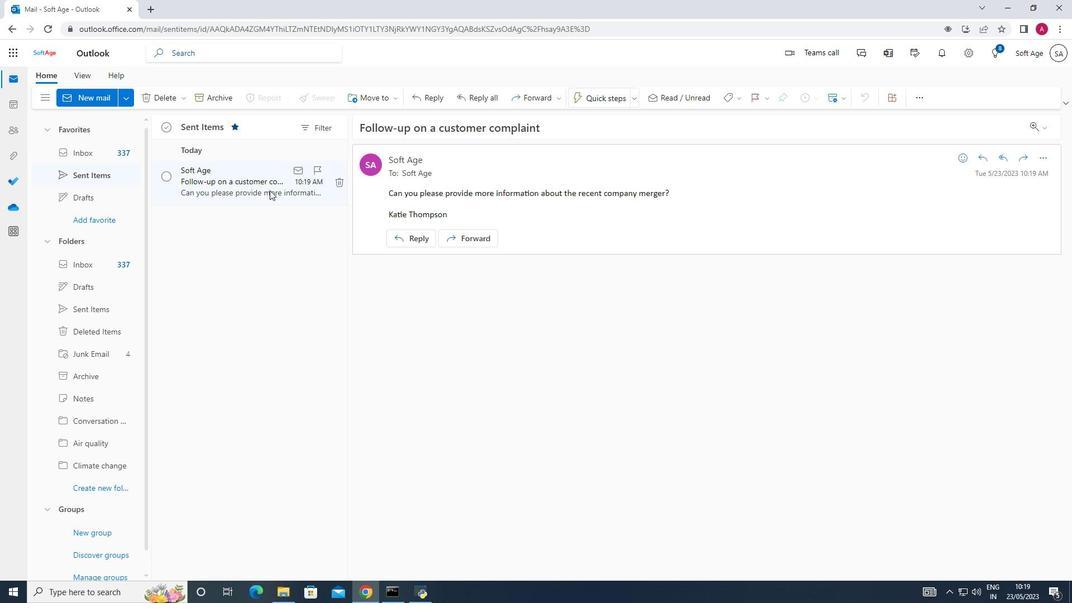 
Action: Mouse pressed right at (280, 190)
Screenshot: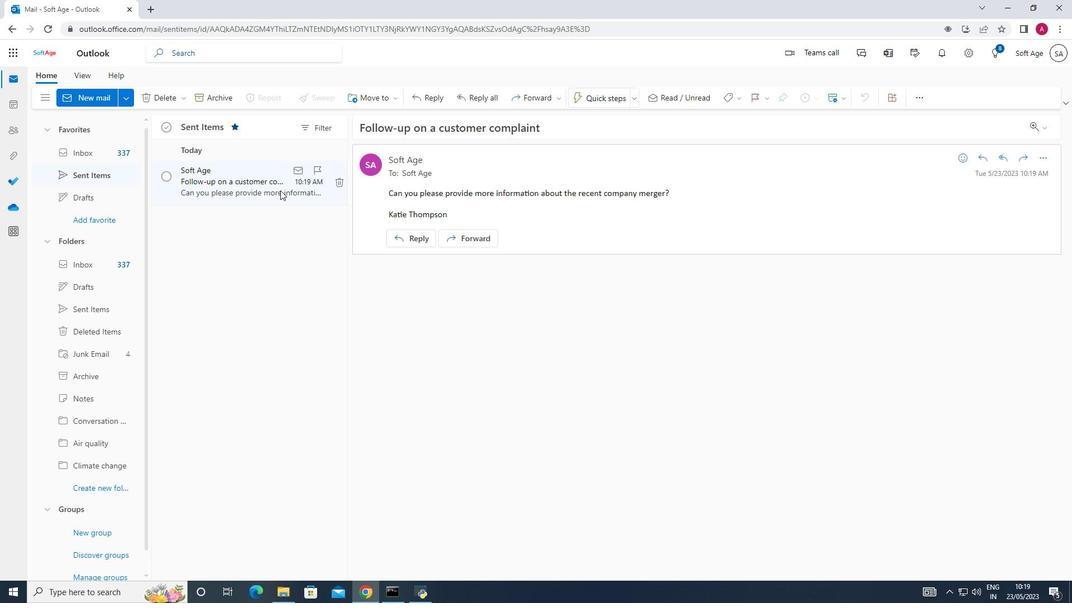 
Action: Mouse moved to (422, 240)
Screenshot: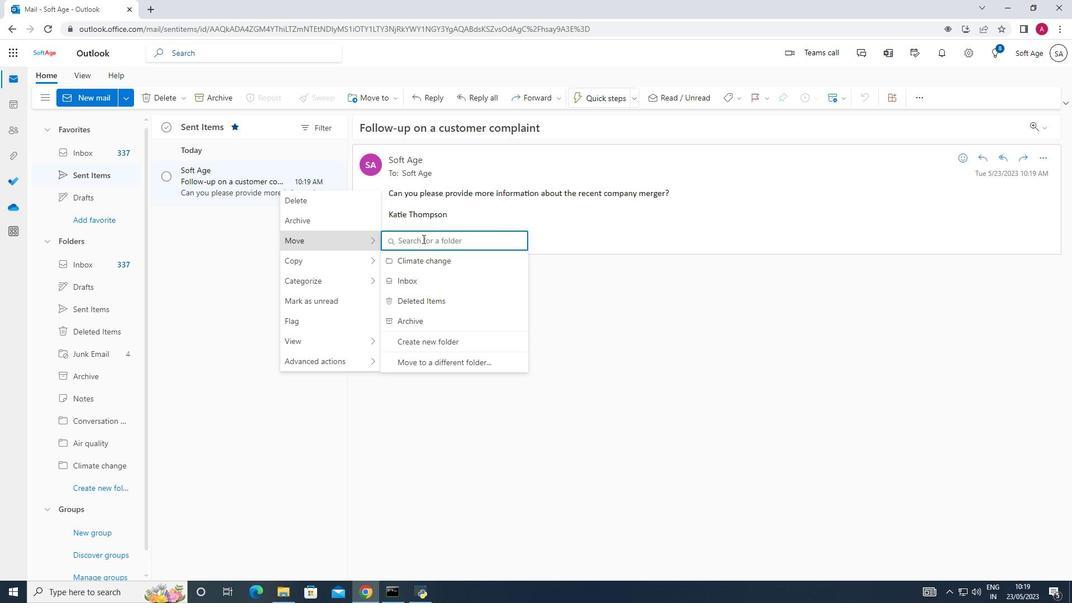 
Action: Mouse pressed left at (422, 240)
Screenshot: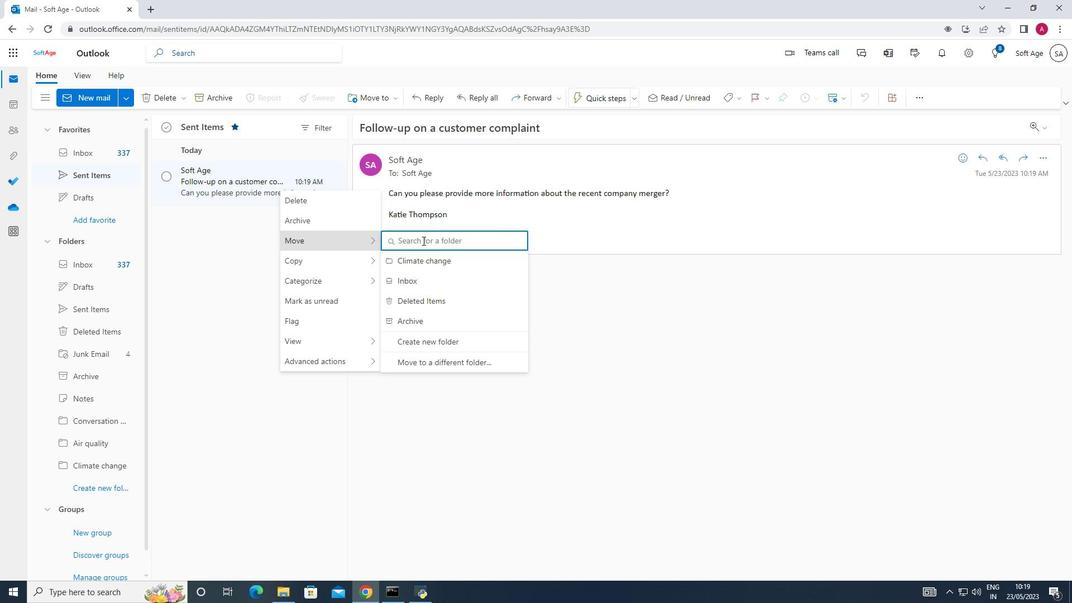 
Action: Key pressed air
Screenshot: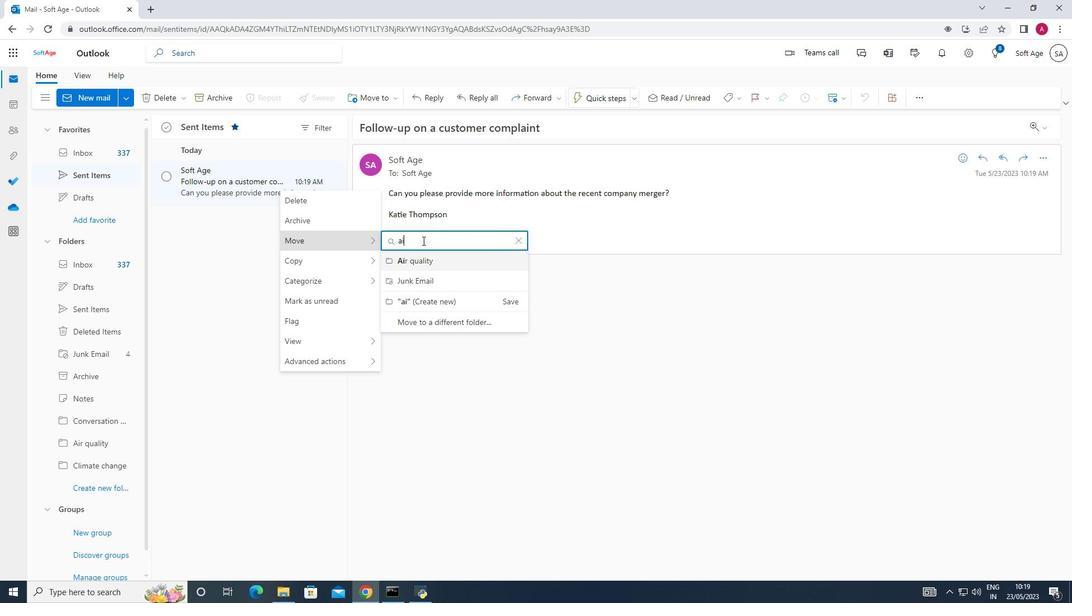 
Action: Mouse moved to (455, 259)
Screenshot: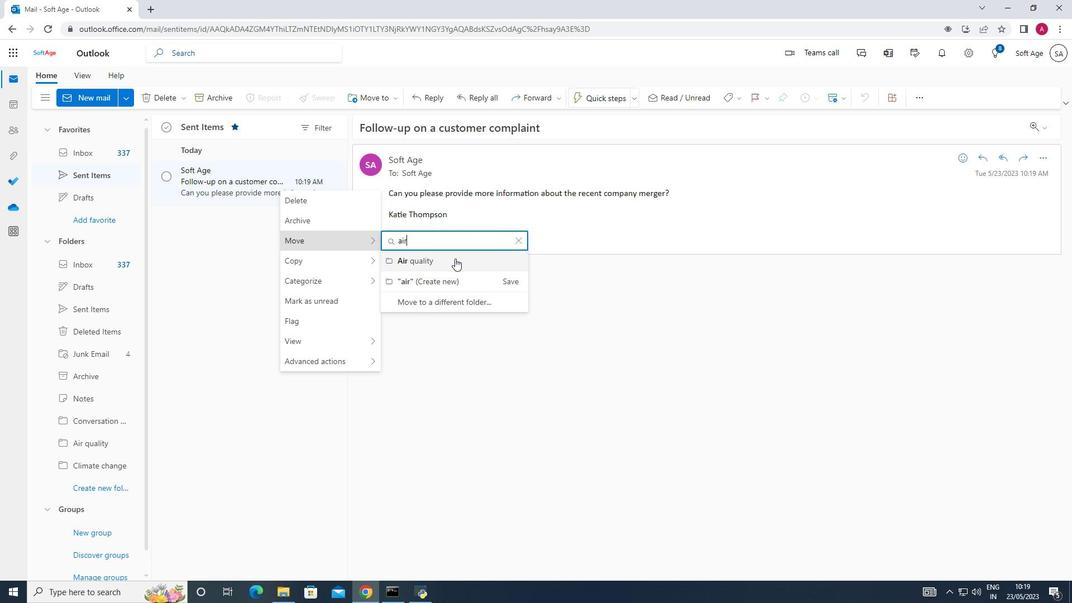 
Action: Mouse pressed left at (455, 259)
Screenshot: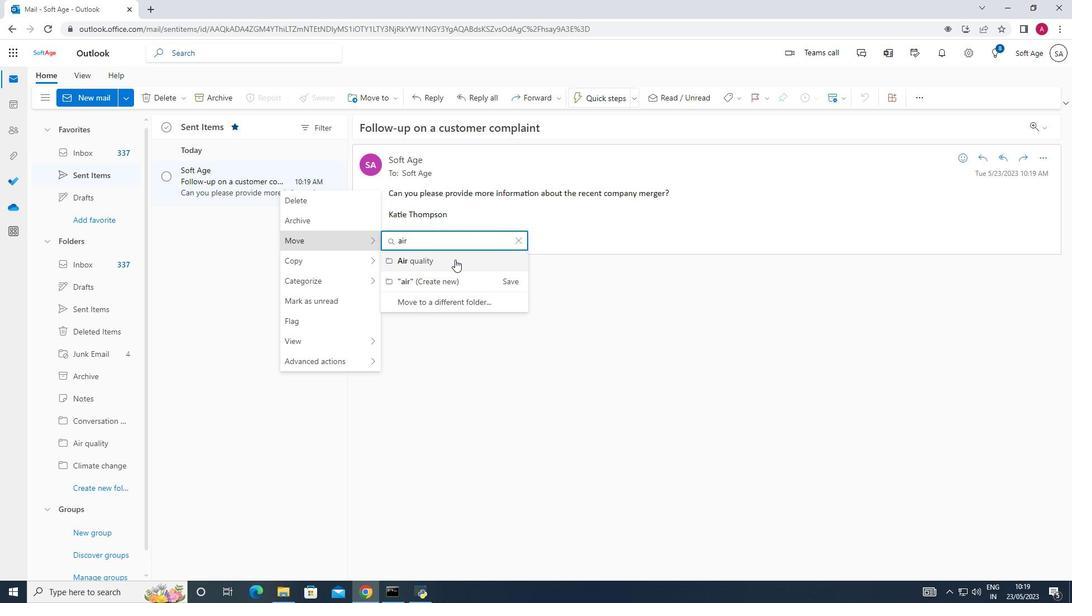 
